 Task: For heading Arial Rounded MT Bold with Underline.  font size for heading26,  'Change the font style of data to'Browallia New.  and font size to 18,  Change the alignment of both headline & data to Align middle & Align Text left.  In the sheet  Expense Tracker Log Workbook Spreadsheet Sheet
Action: Mouse moved to (1000, 134)
Screenshot: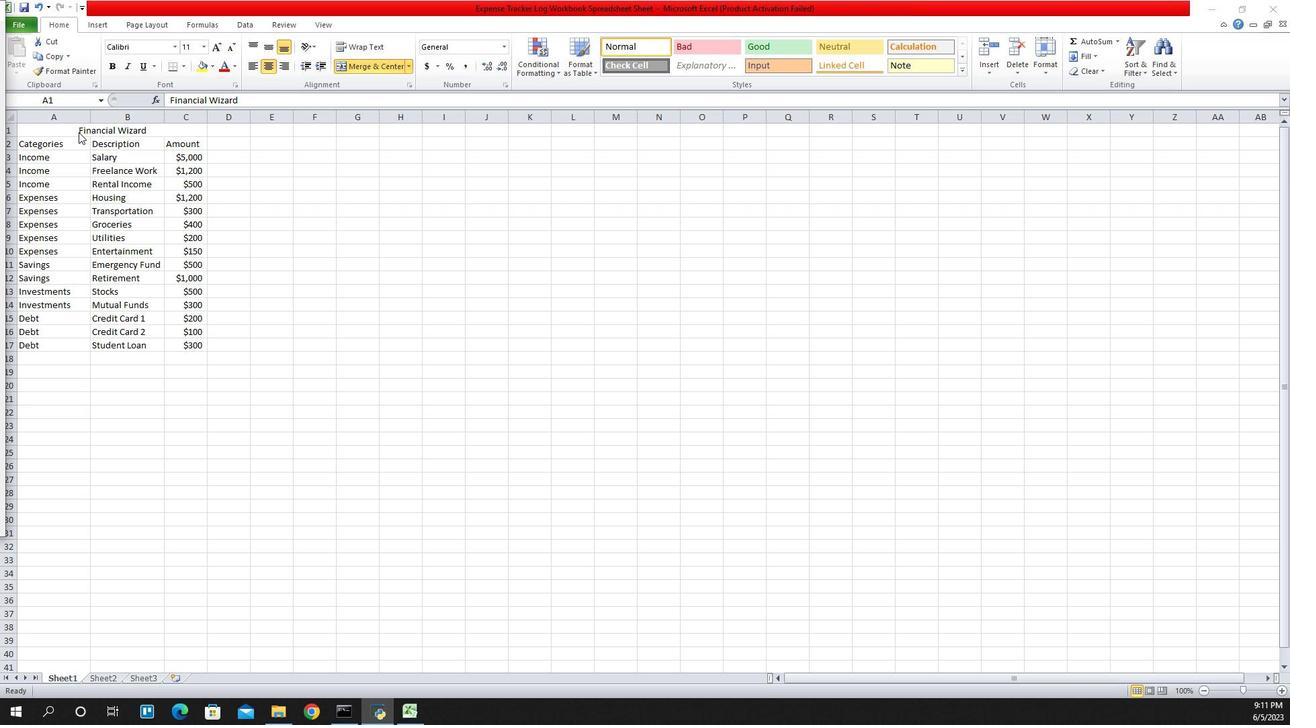 
Action: Mouse pressed left at (1000, 134)
Screenshot: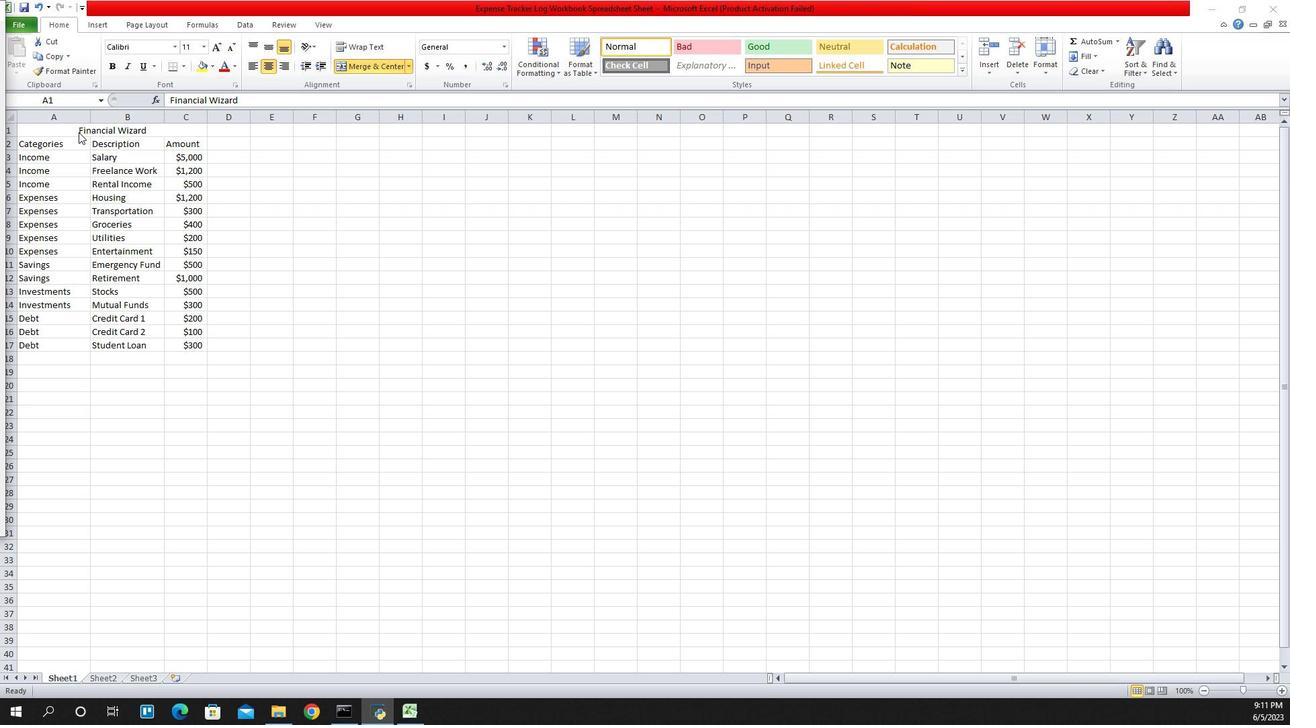 
Action: Mouse moved to (1090, 50)
Screenshot: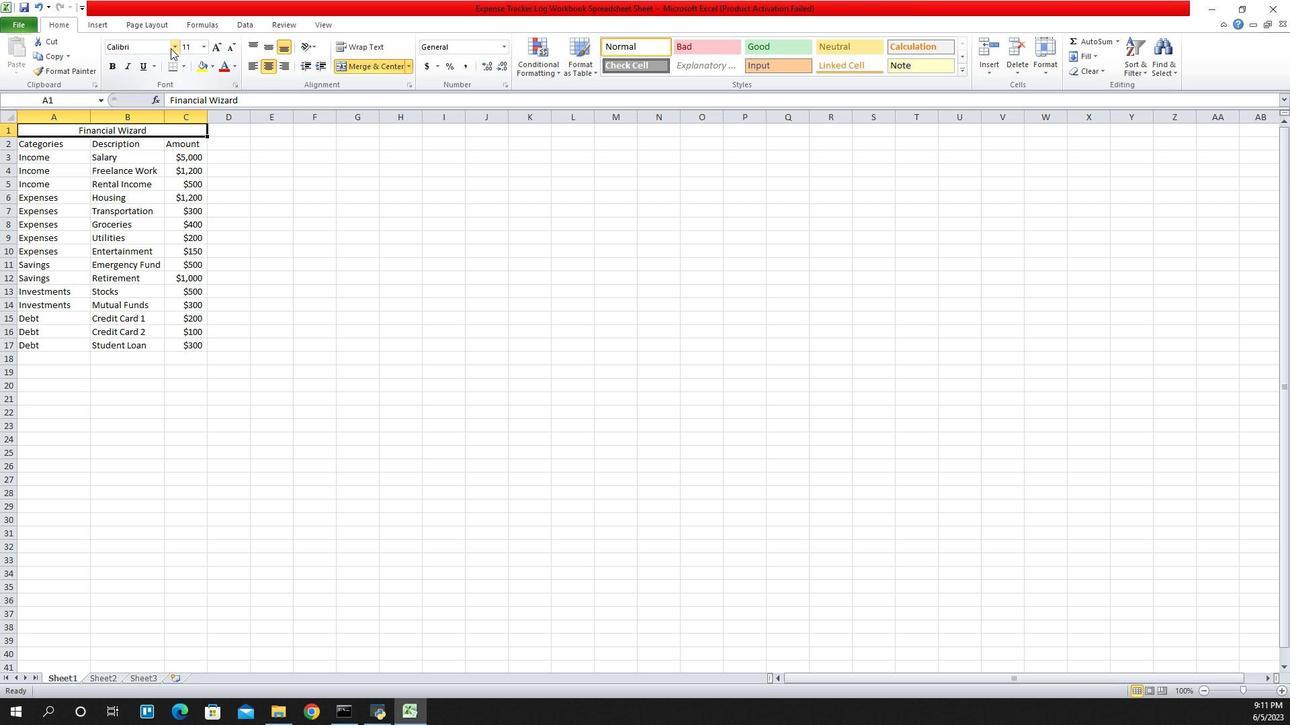 
Action: Mouse pressed left at (1090, 50)
Screenshot: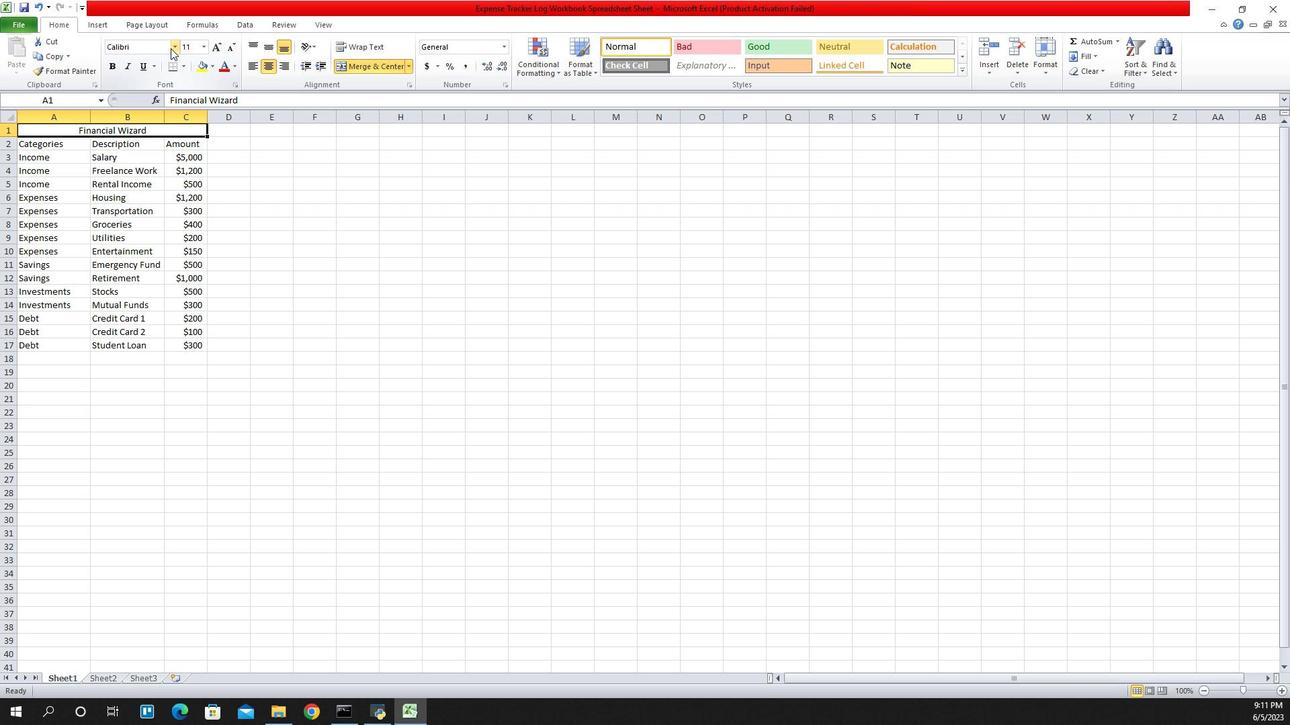 
Action: Mouse moved to (1084, 202)
Screenshot: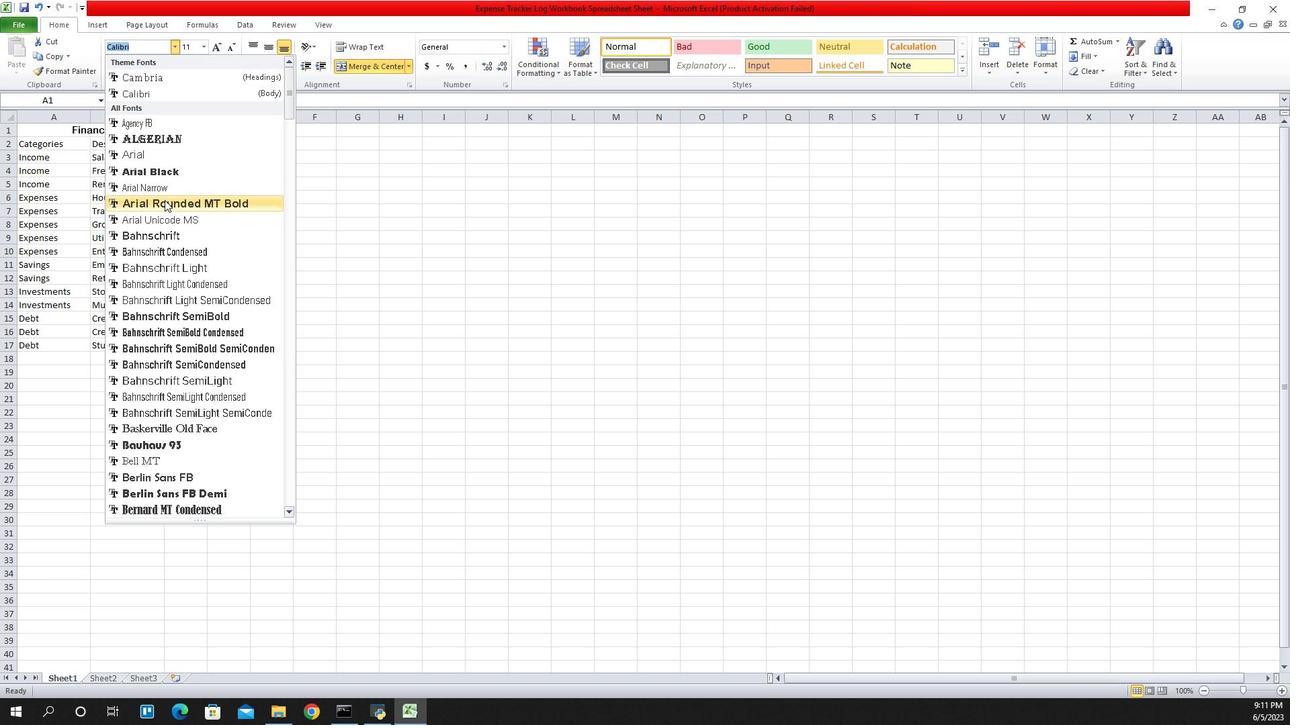 
Action: Mouse pressed left at (1084, 202)
Screenshot: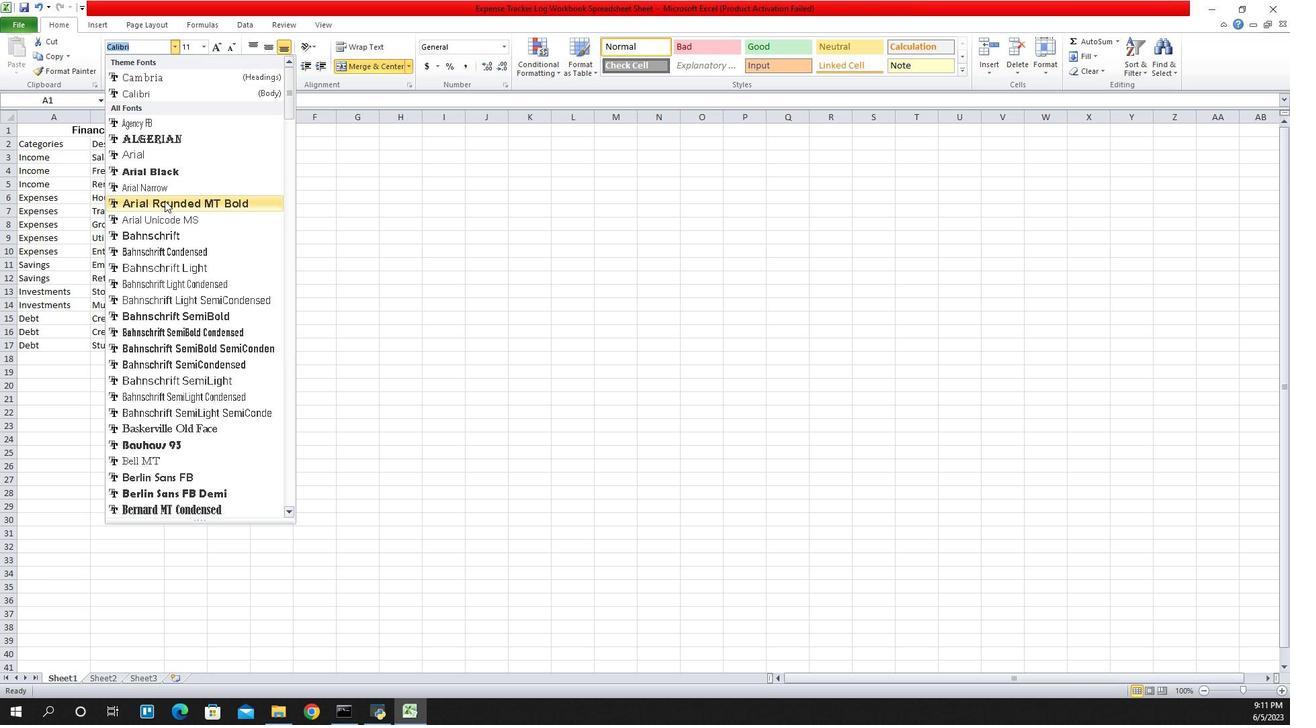 
Action: Mouse moved to (1067, 69)
Screenshot: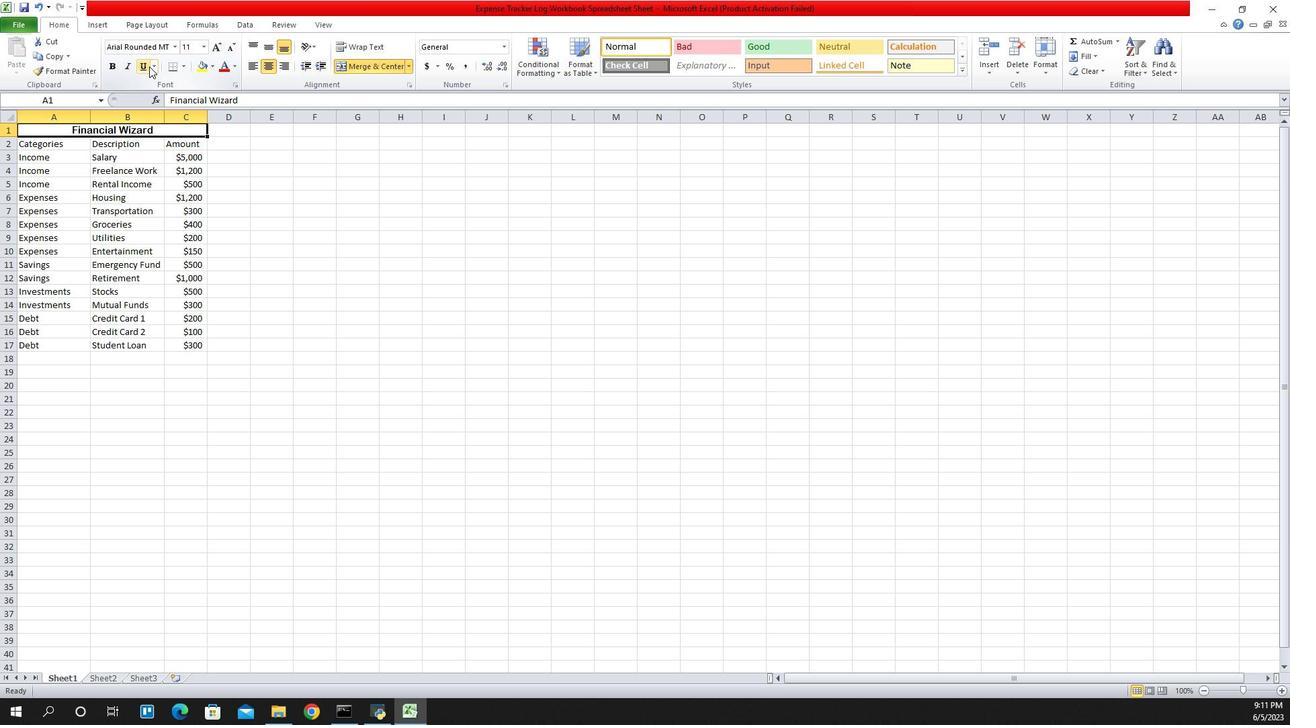
Action: Mouse pressed left at (1067, 69)
Screenshot: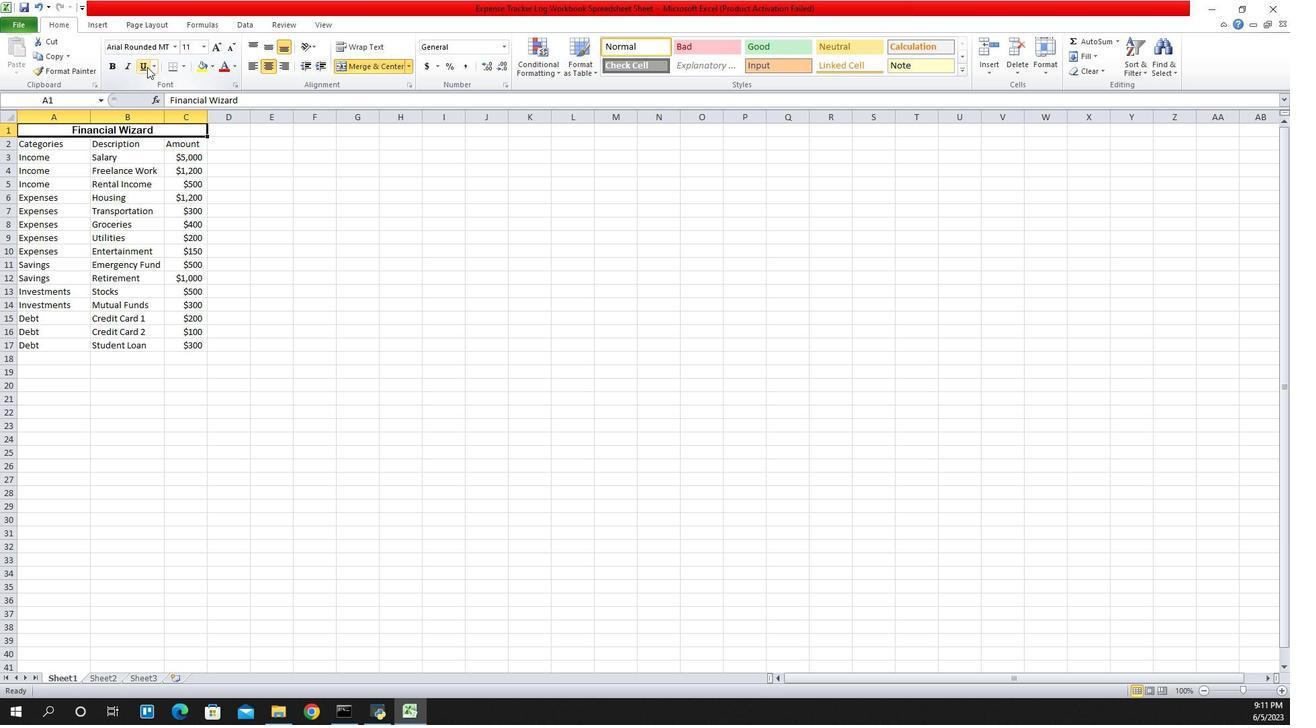 
Action: Mouse moved to (1066, 69)
Screenshot: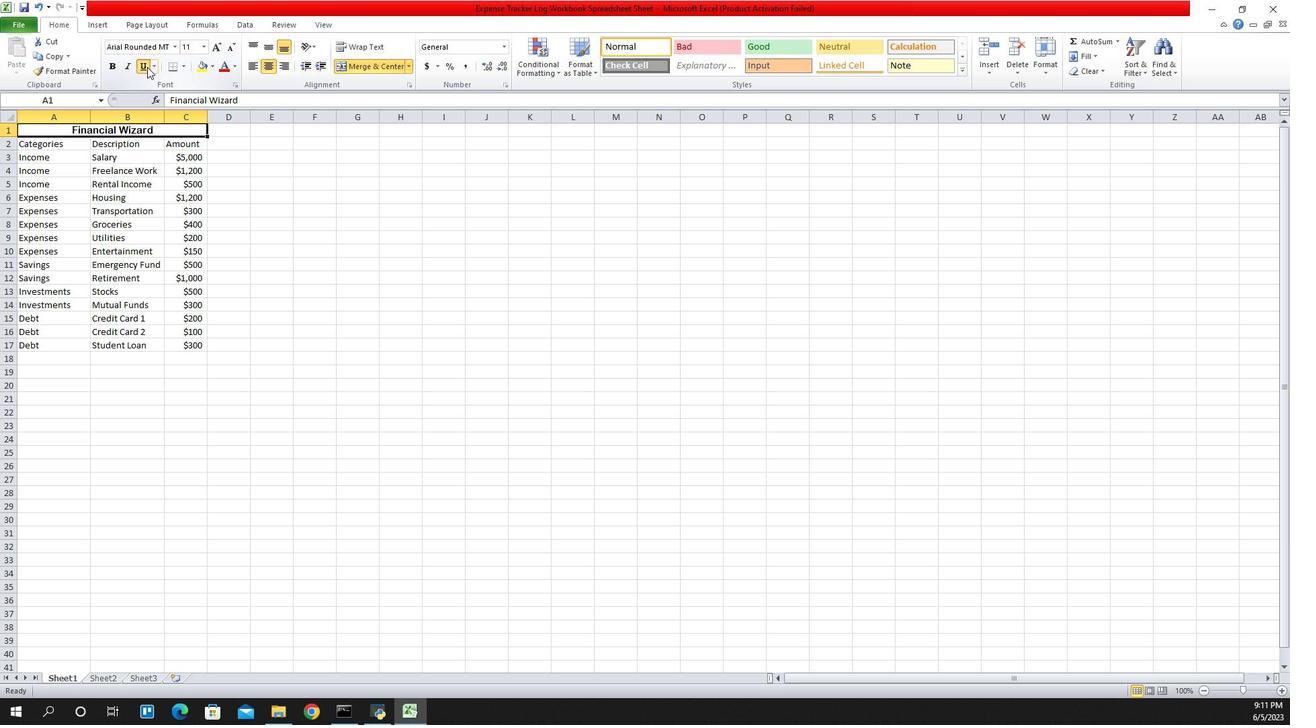 
Action: Mouse pressed left at (1066, 69)
Screenshot: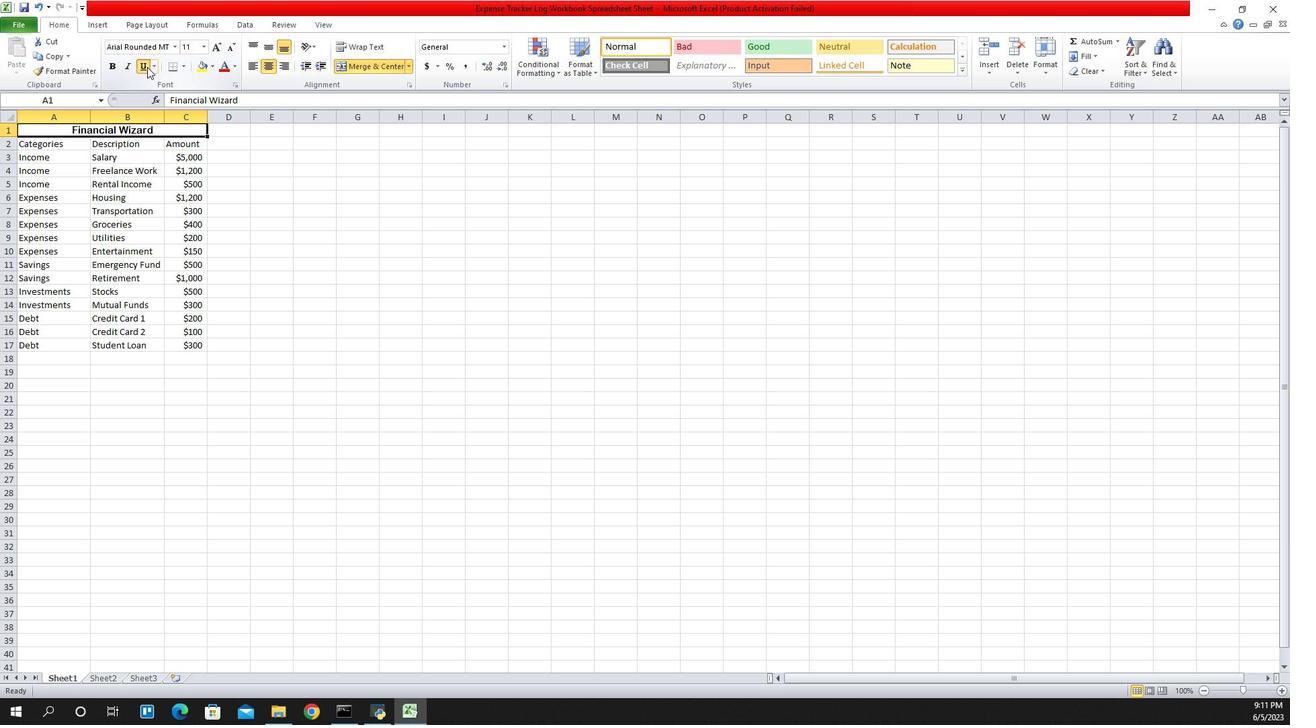 
Action: Mouse moved to (1063, 67)
Screenshot: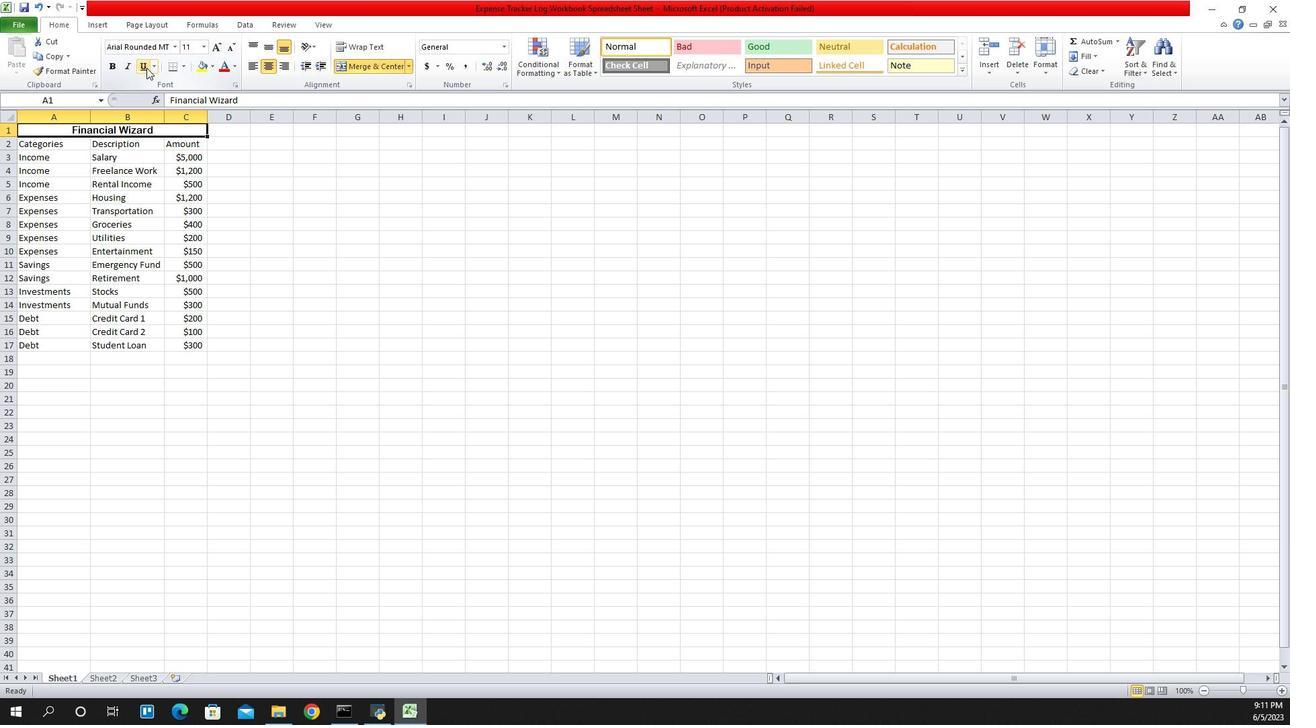 
Action: Mouse pressed left at (1063, 67)
Screenshot: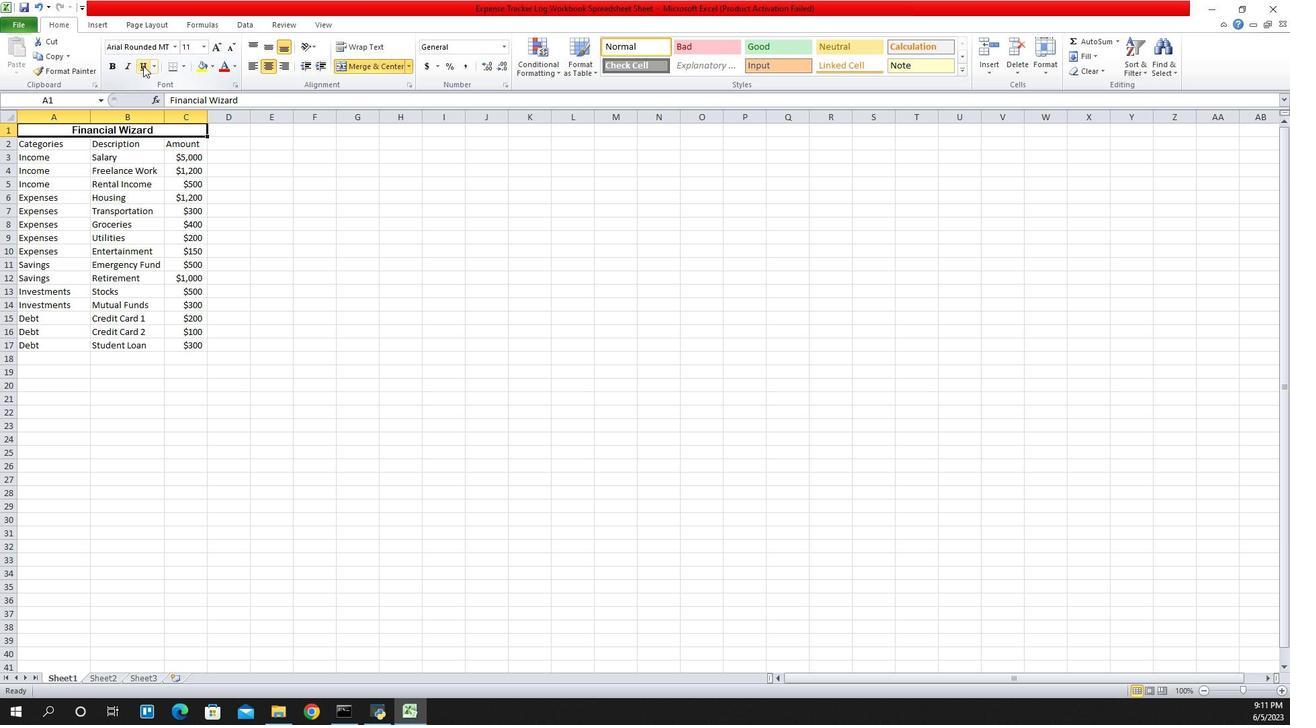 
Action: Mouse moved to (1125, 48)
Screenshot: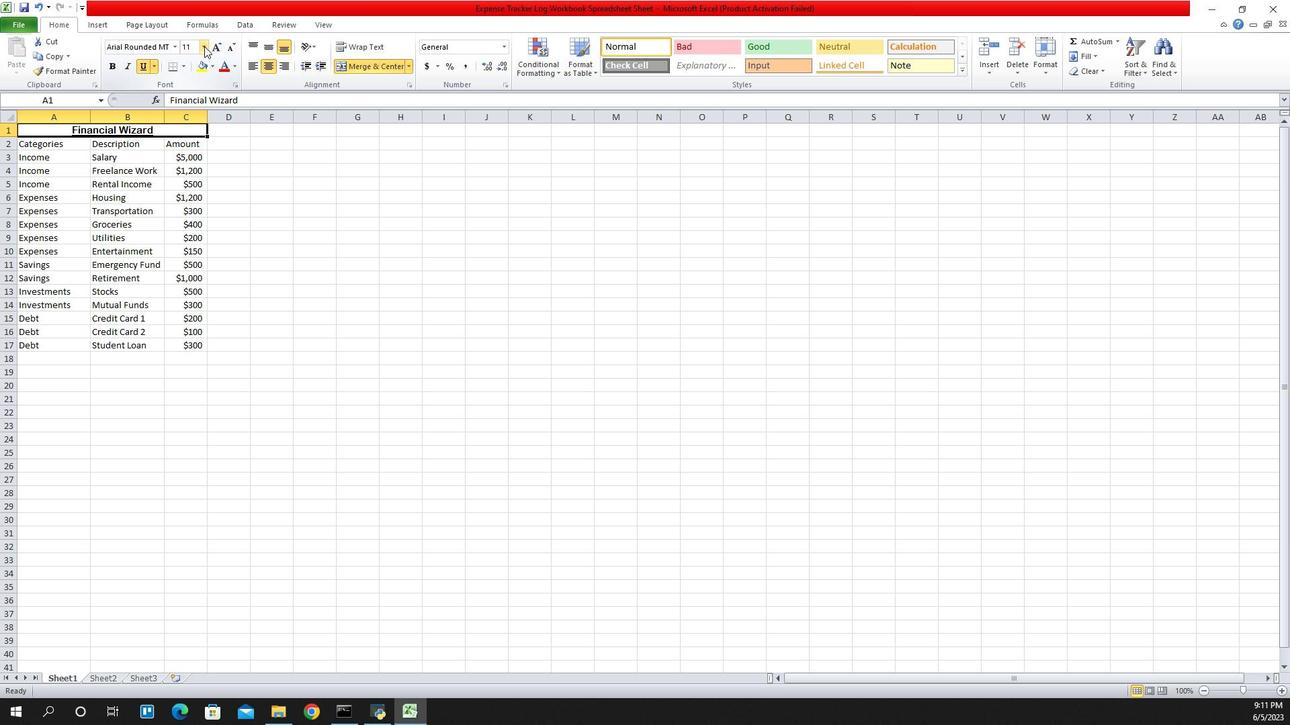 
Action: Mouse pressed left at (1125, 48)
Screenshot: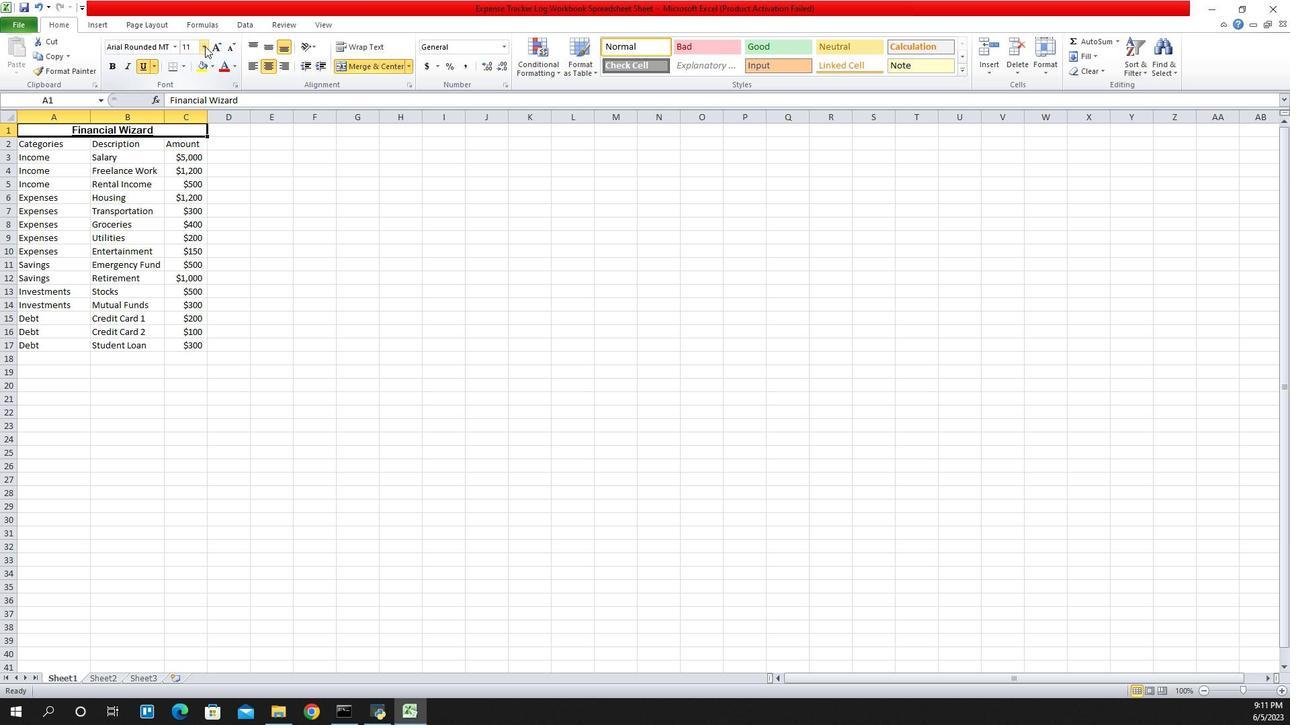 
Action: Mouse moved to (1101, 190)
Screenshot: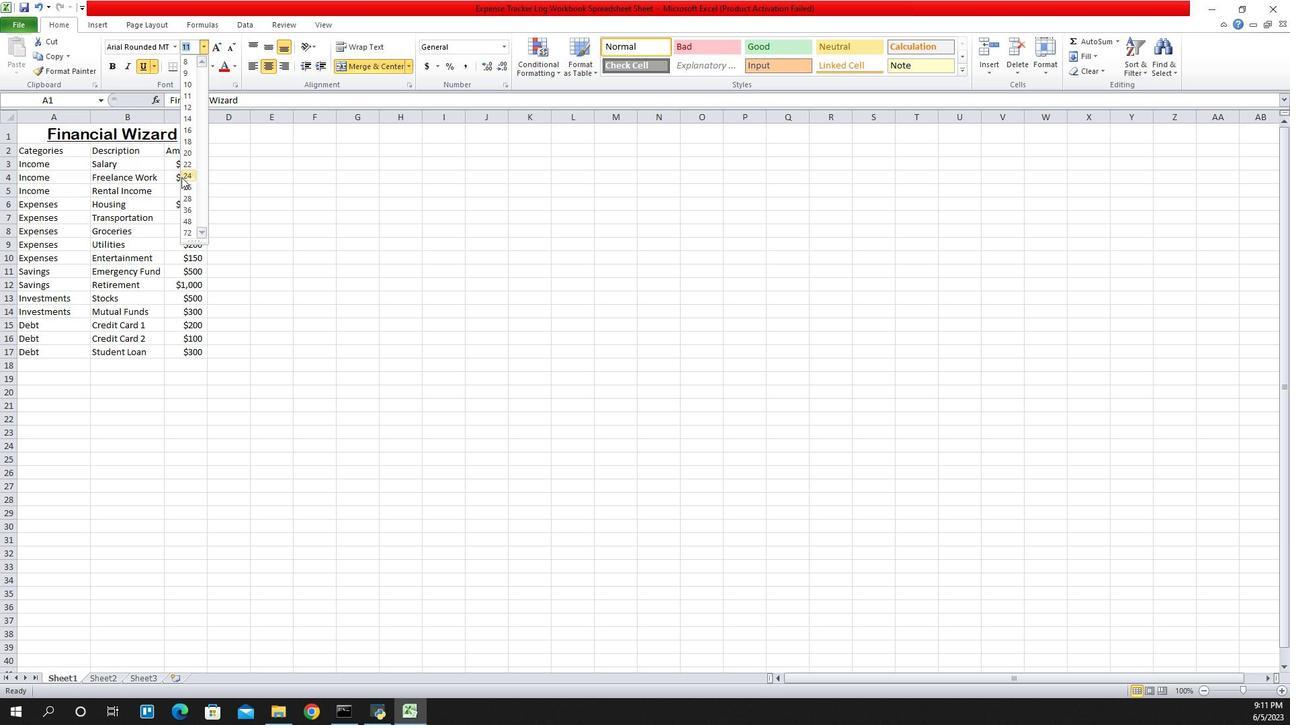 
Action: Mouse pressed left at (1101, 190)
Screenshot: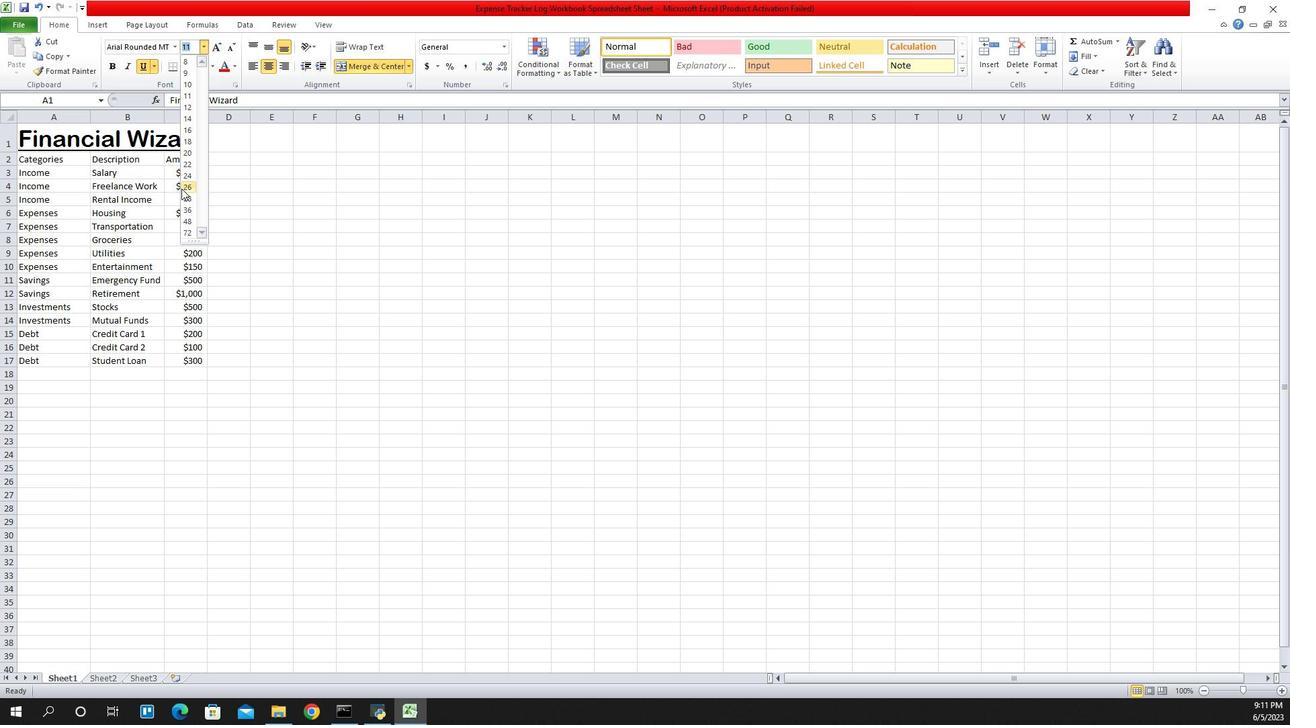 
Action: Mouse moved to (953, 161)
Screenshot: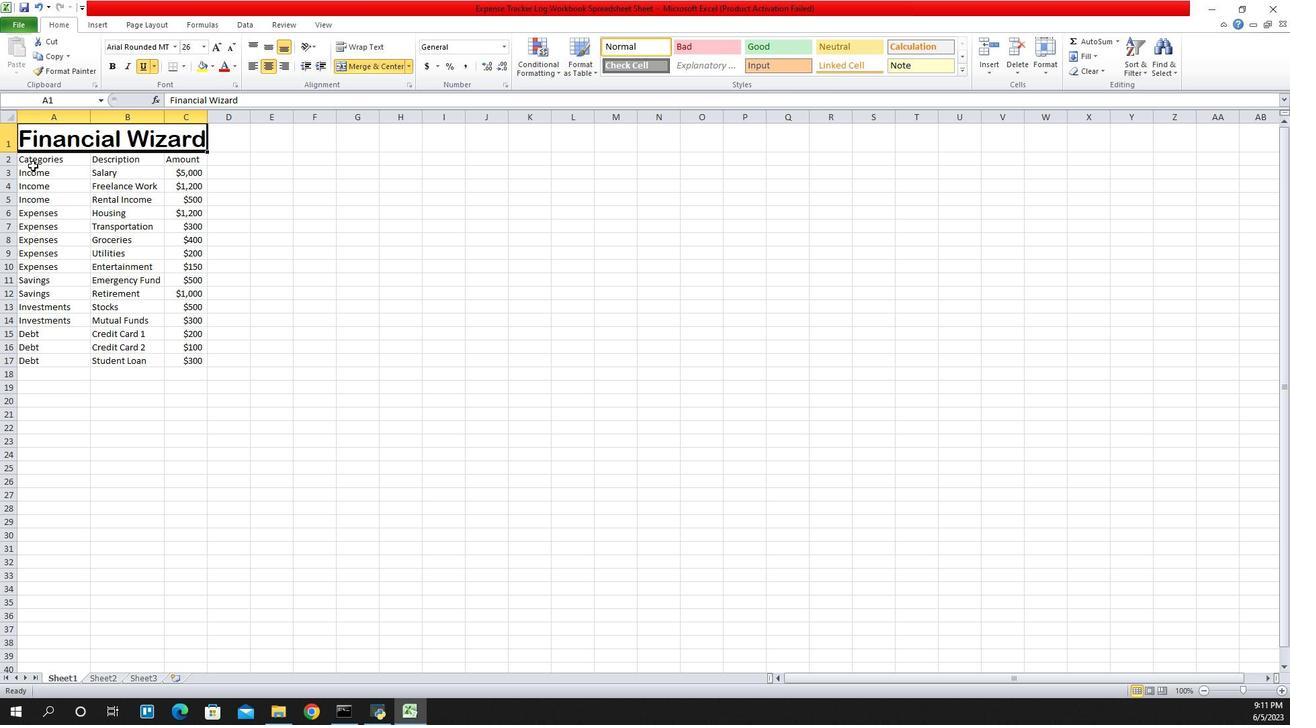 
Action: Mouse pressed left at (953, 161)
Screenshot: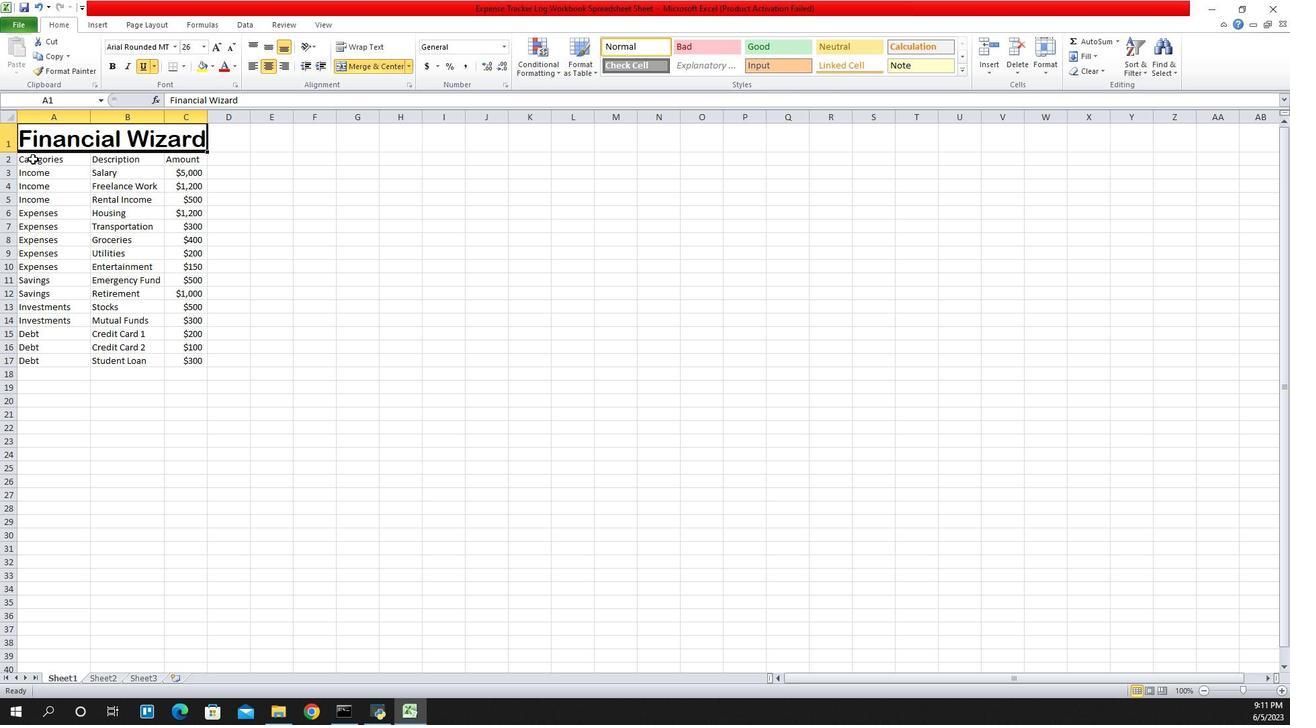 
Action: Mouse moved to (1058, 51)
Screenshot: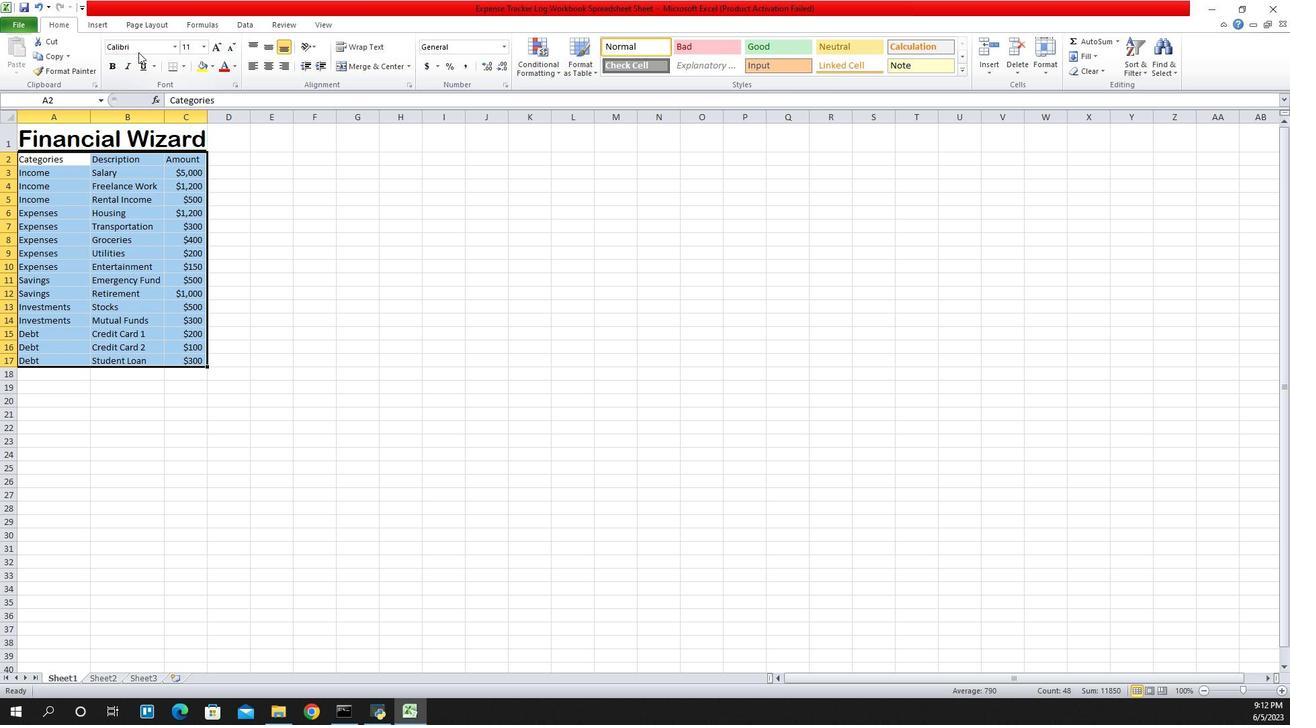 
Action: Mouse pressed left at (1058, 51)
Screenshot: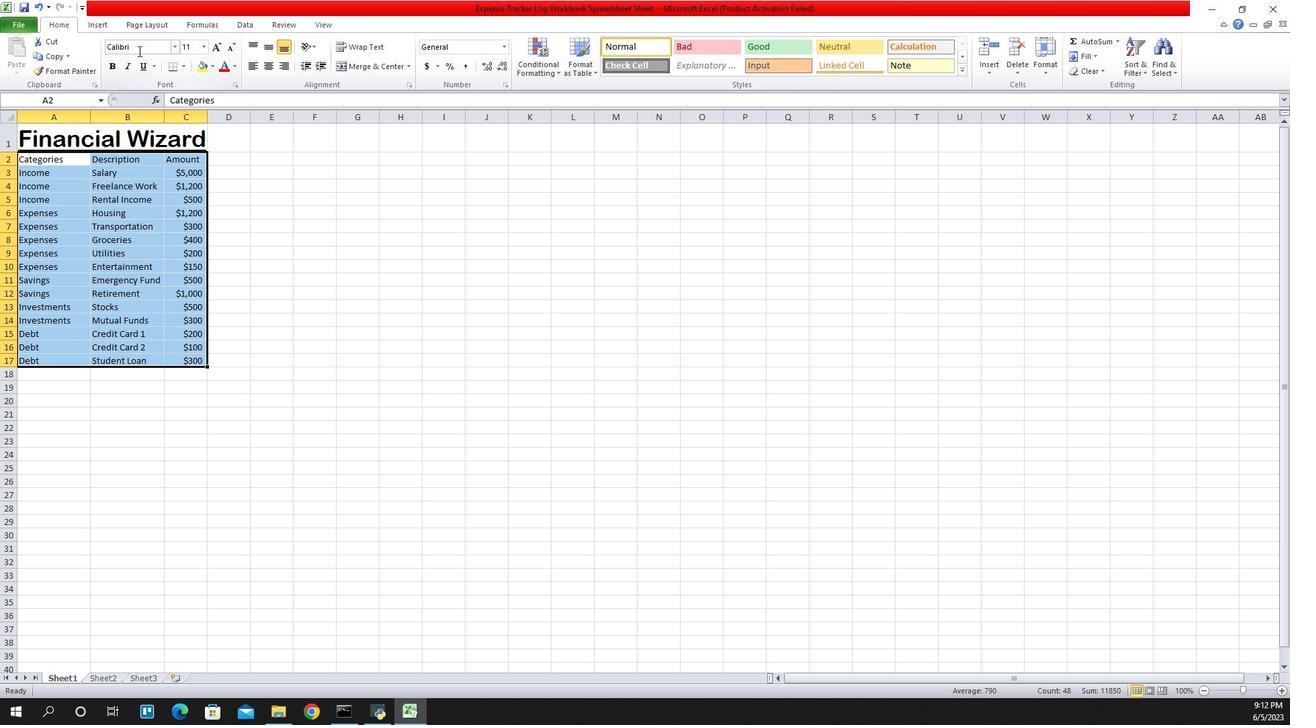 
Action: Mouse moved to (885, 150)
Screenshot: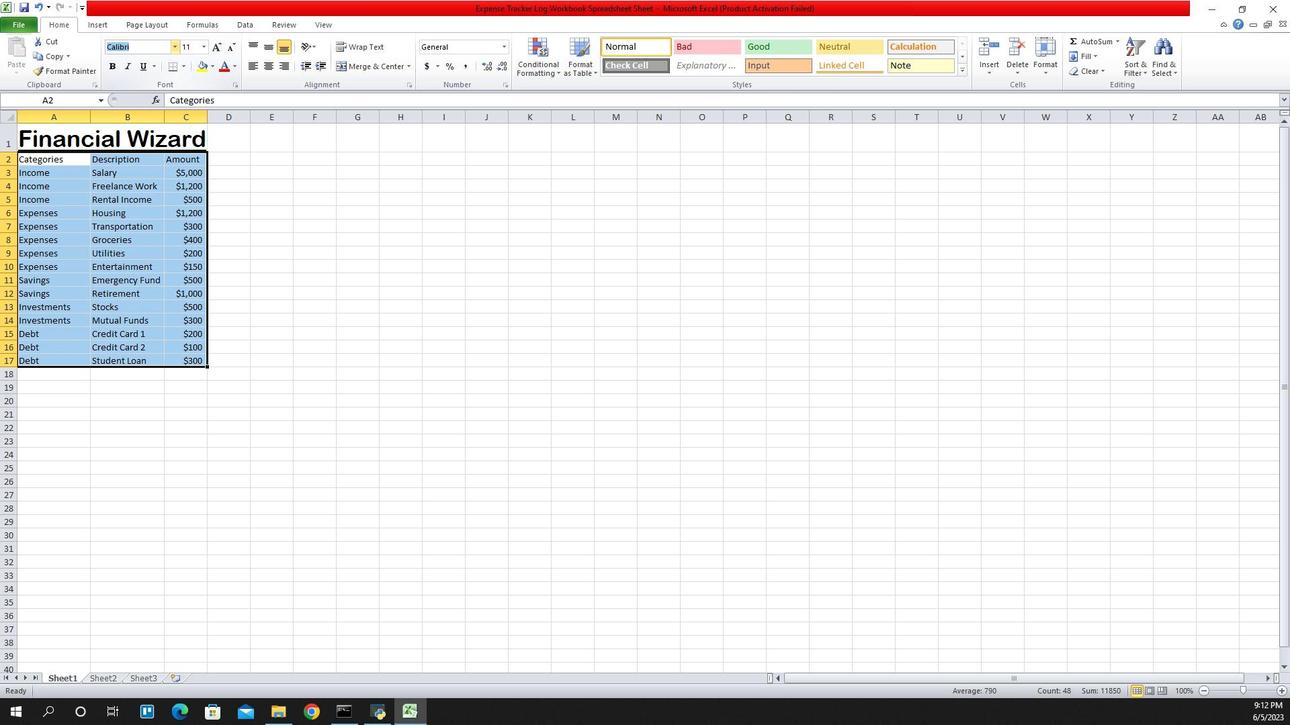 
Action: Key pressed <Key.backspace>browallia<Key.space>new<Key.enter>
Screenshot: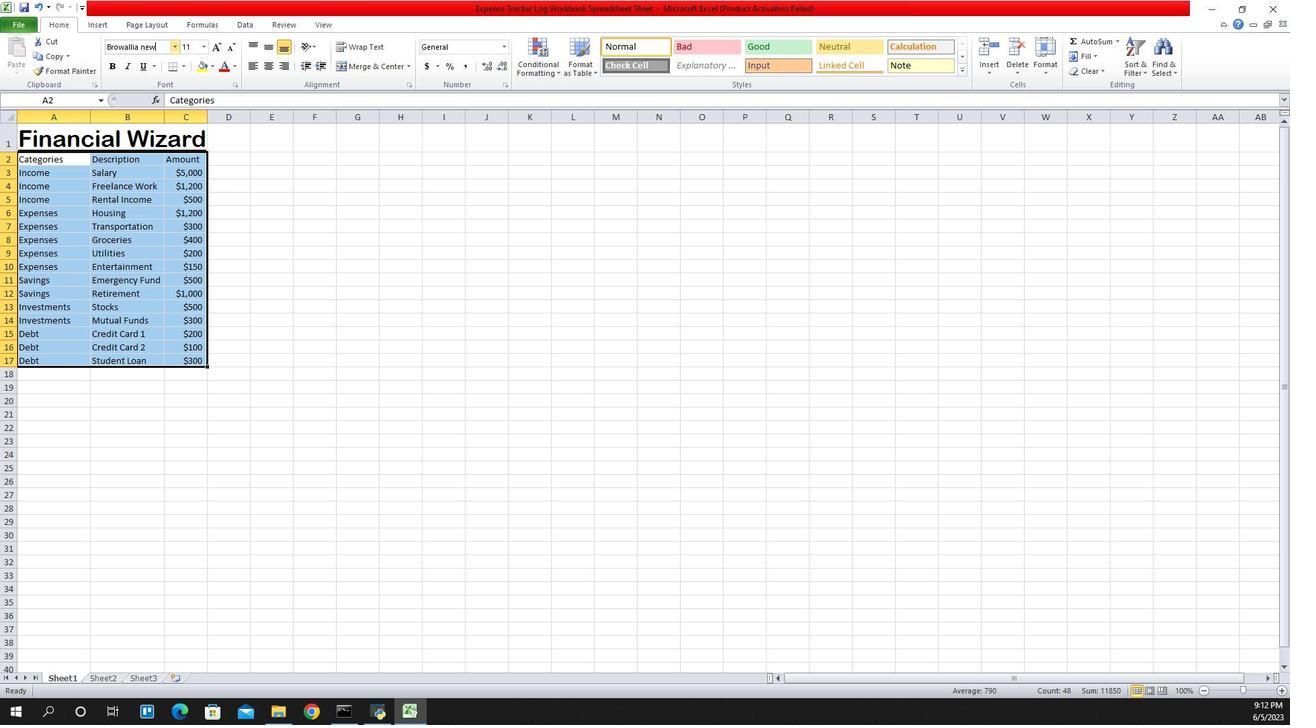 
Action: Mouse moved to (1125, 49)
Screenshot: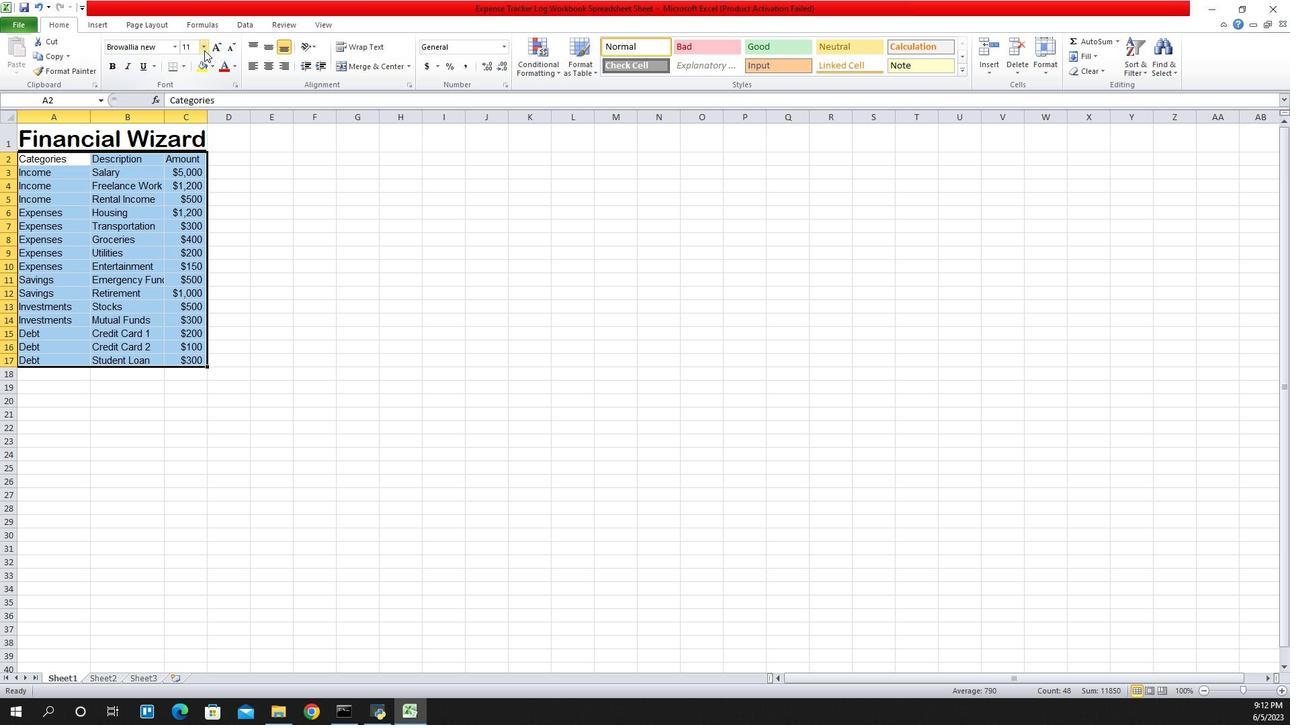 
Action: Mouse pressed left at (1125, 49)
Screenshot: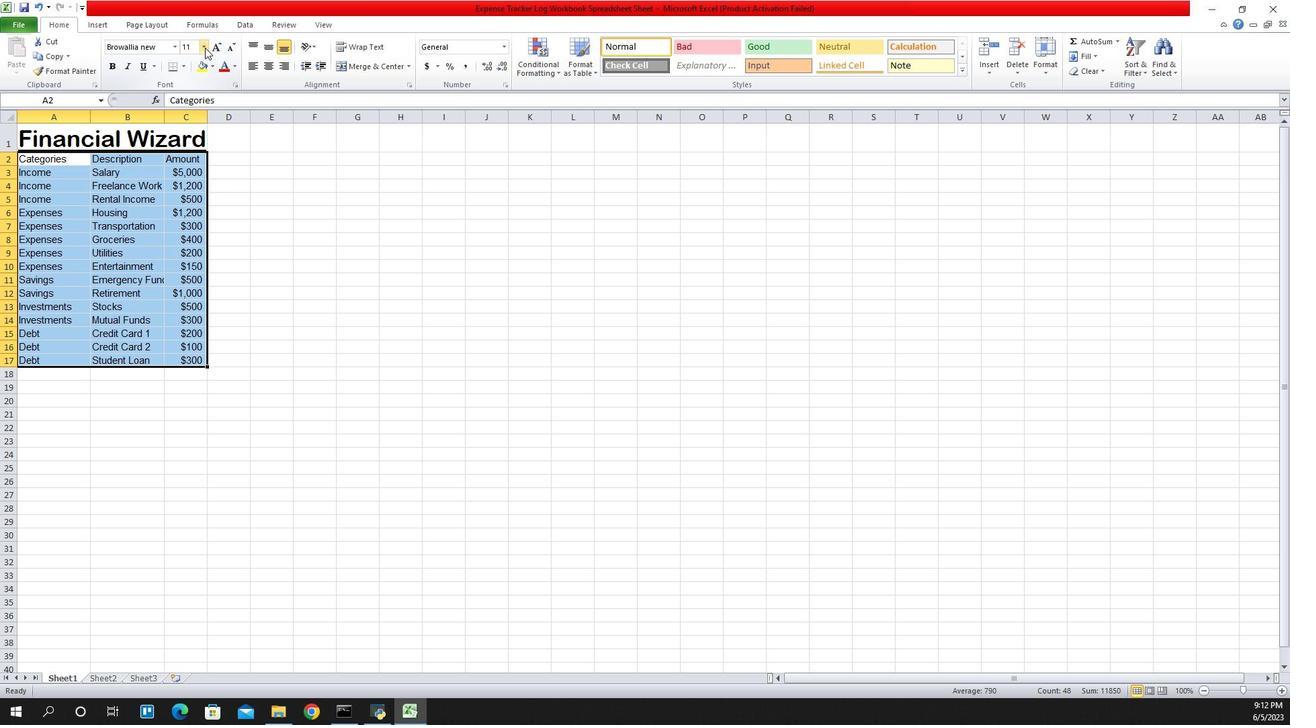 
Action: Mouse moved to (1110, 141)
Screenshot: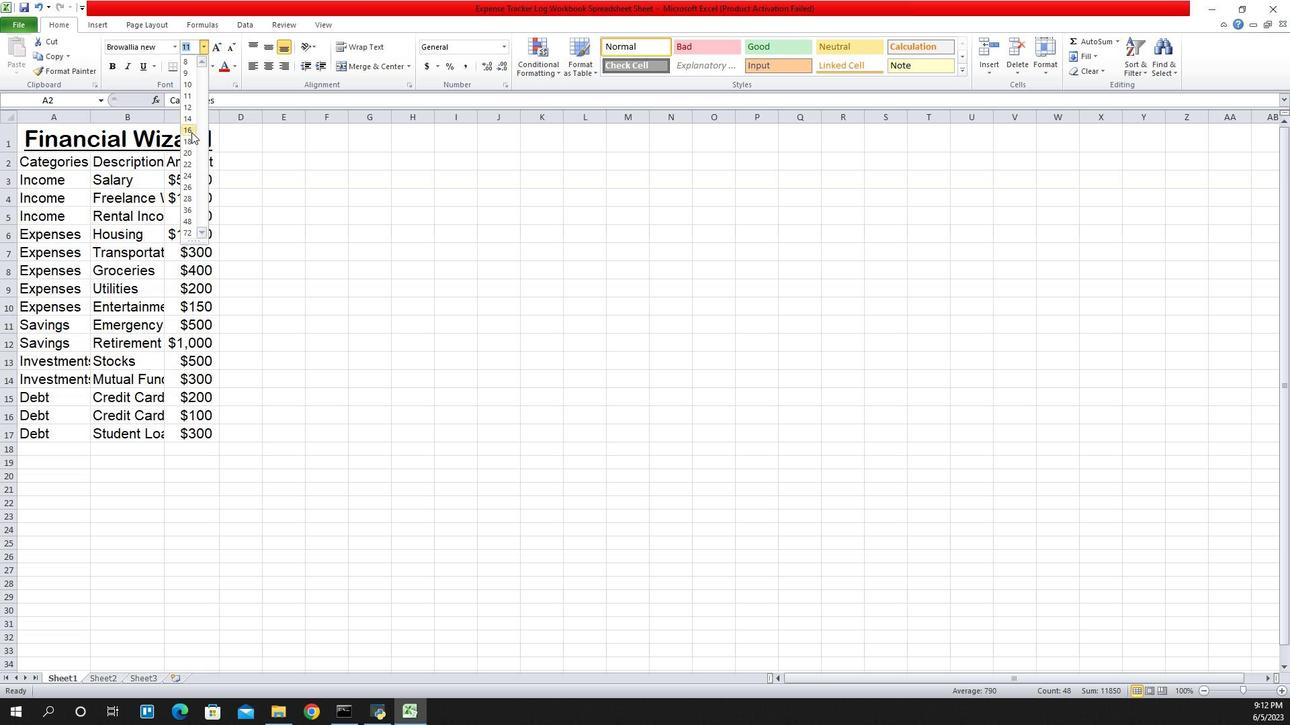 
Action: Mouse pressed left at (1110, 141)
Screenshot: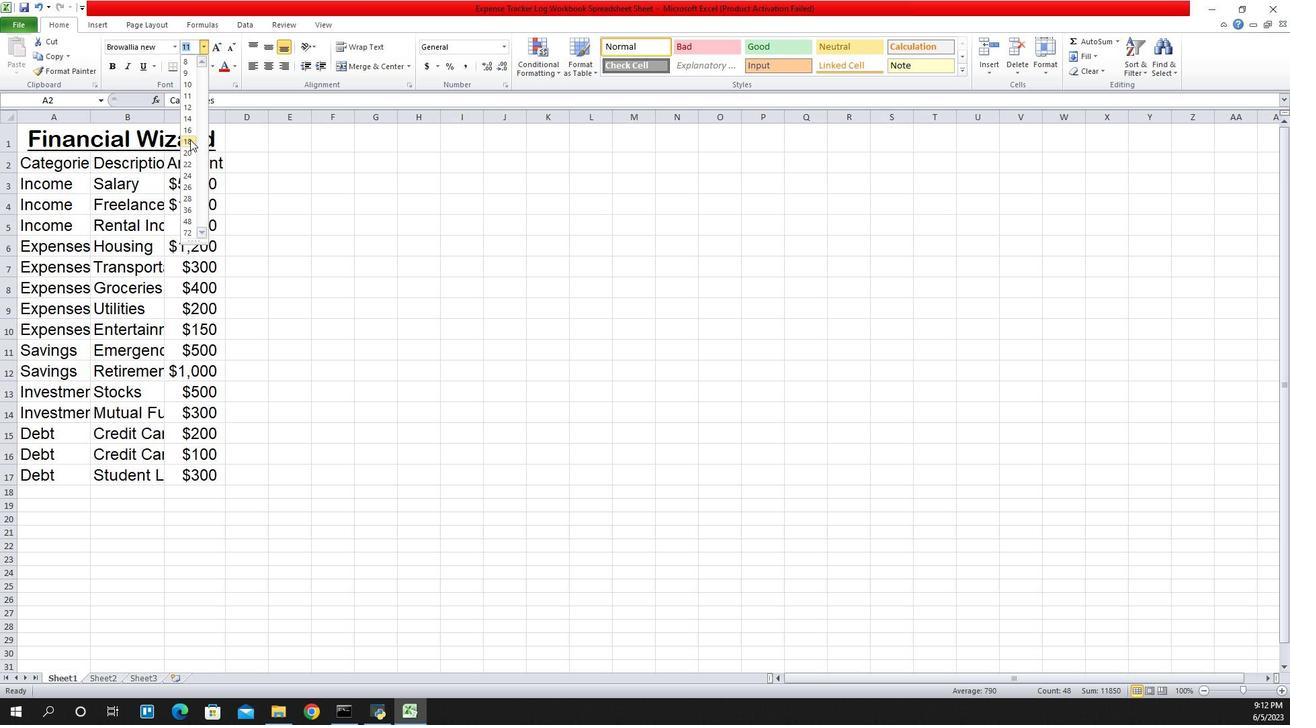 
Action: Mouse moved to (956, 133)
Screenshot: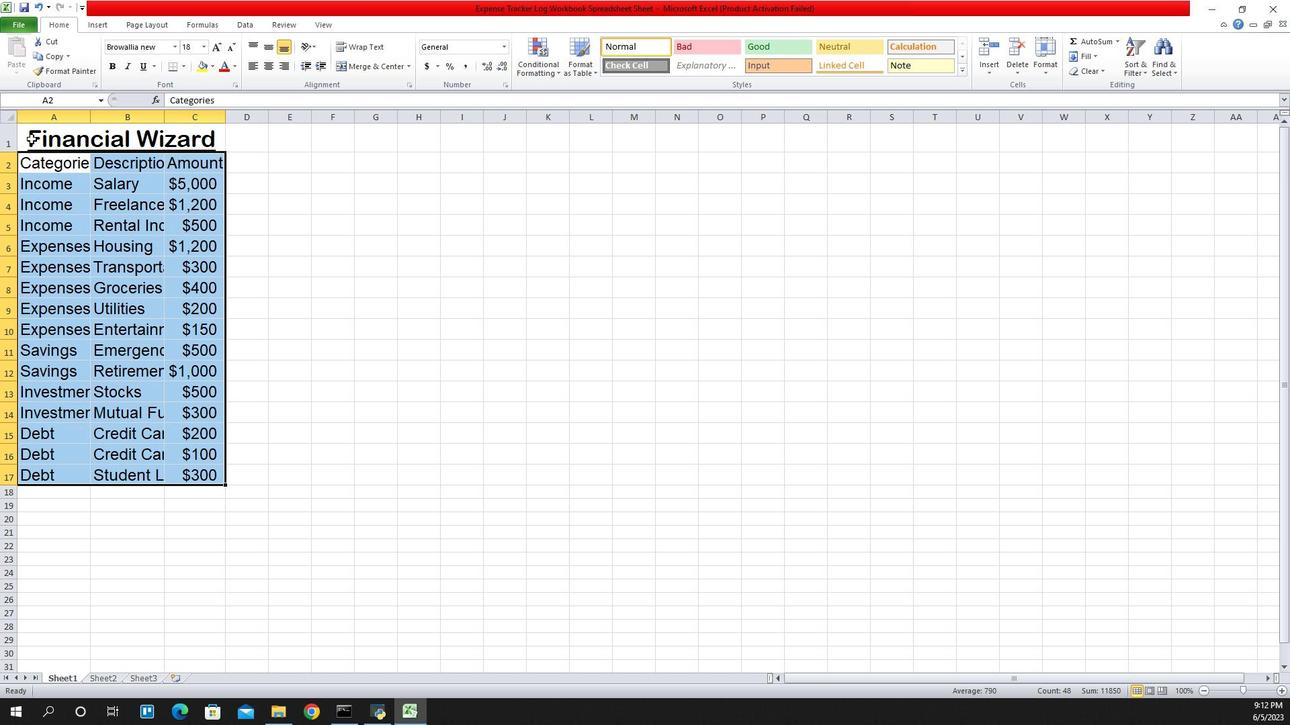 
Action: Mouse pressed left at (956, 133)
Screenshot: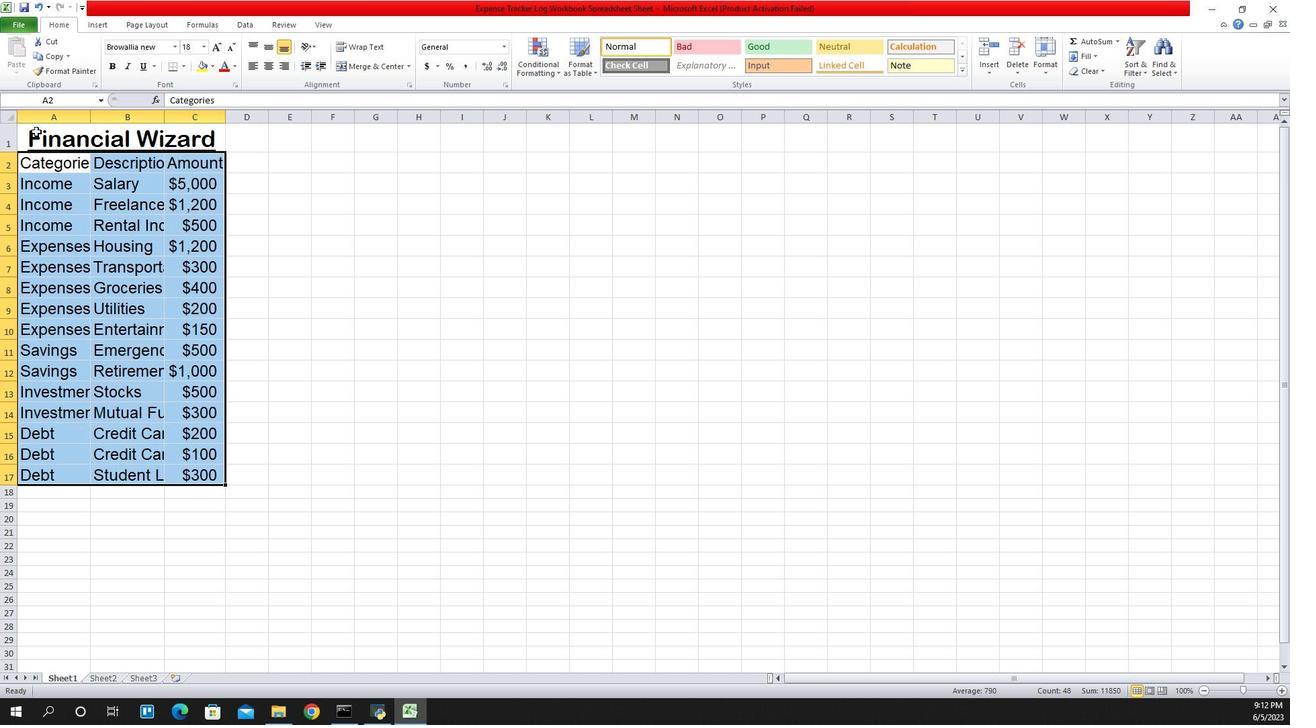 
Action: Mouse moved to (1186, 43)
Screenshot: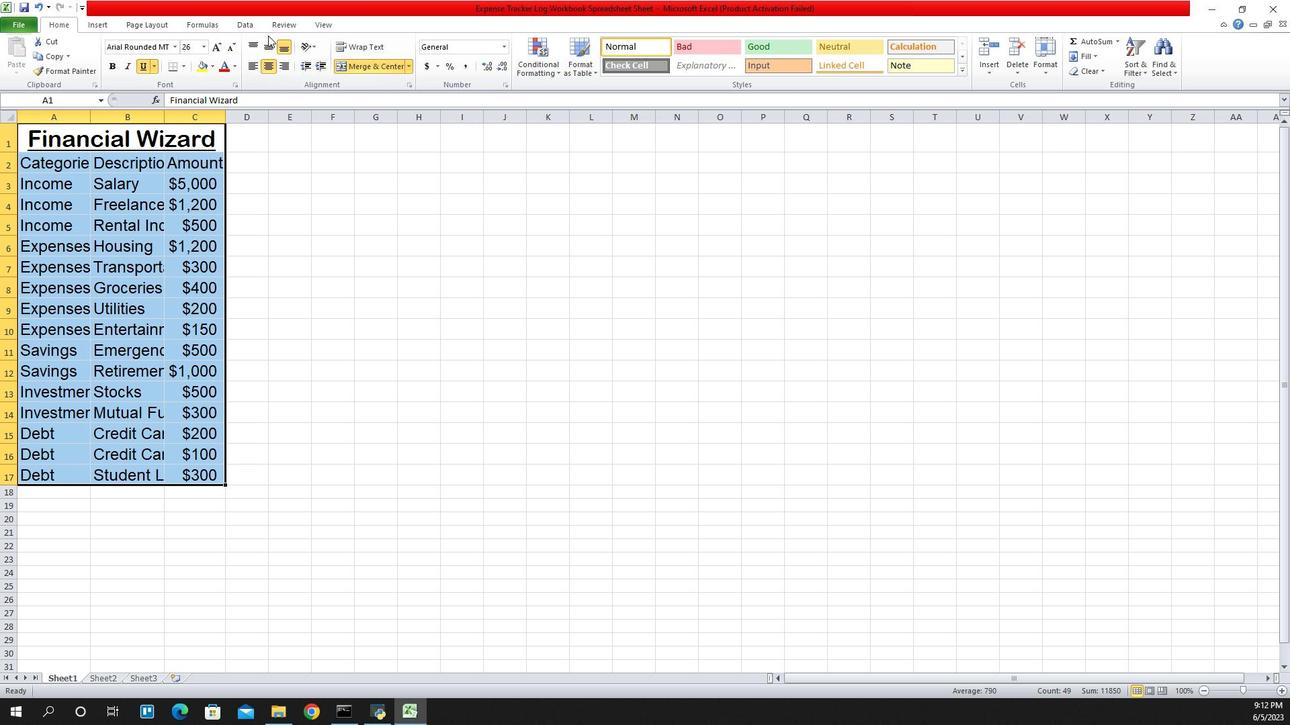 
Action: Mouse pressed left at (1186, 43)
Screenshot: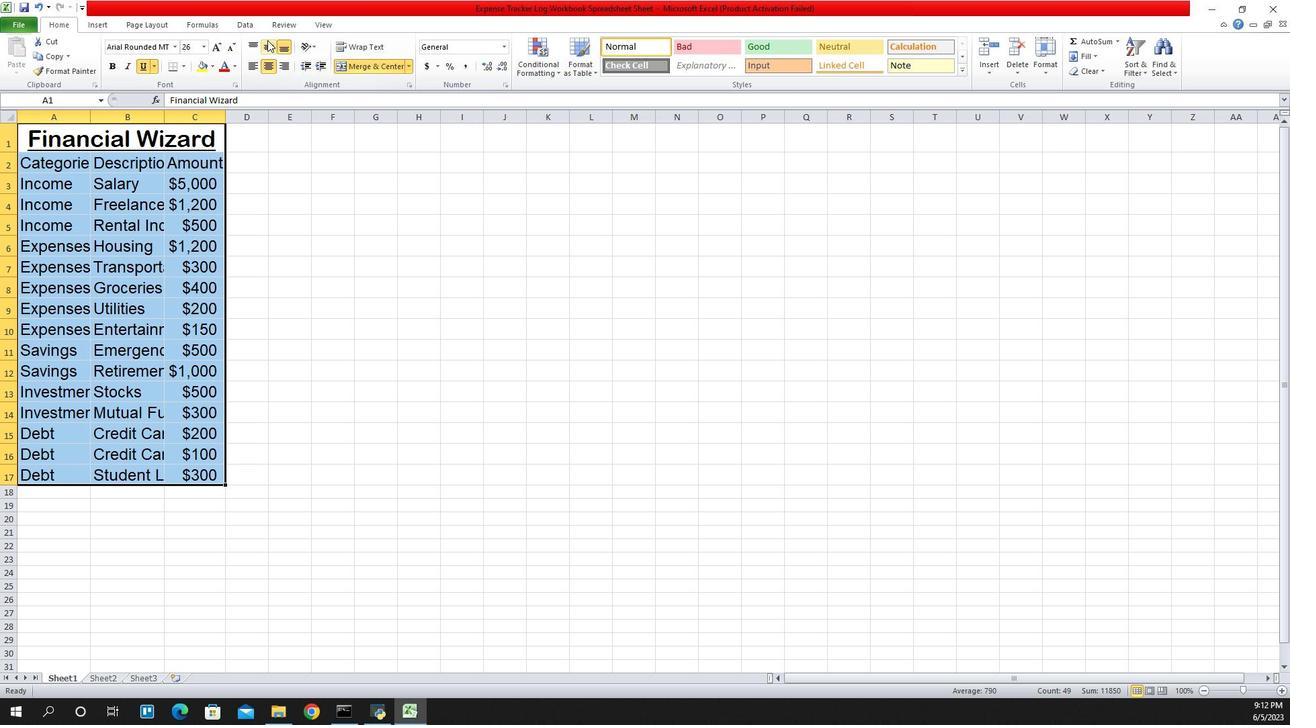 
Action: Mouse moved to (1172, 69)
Screenshot: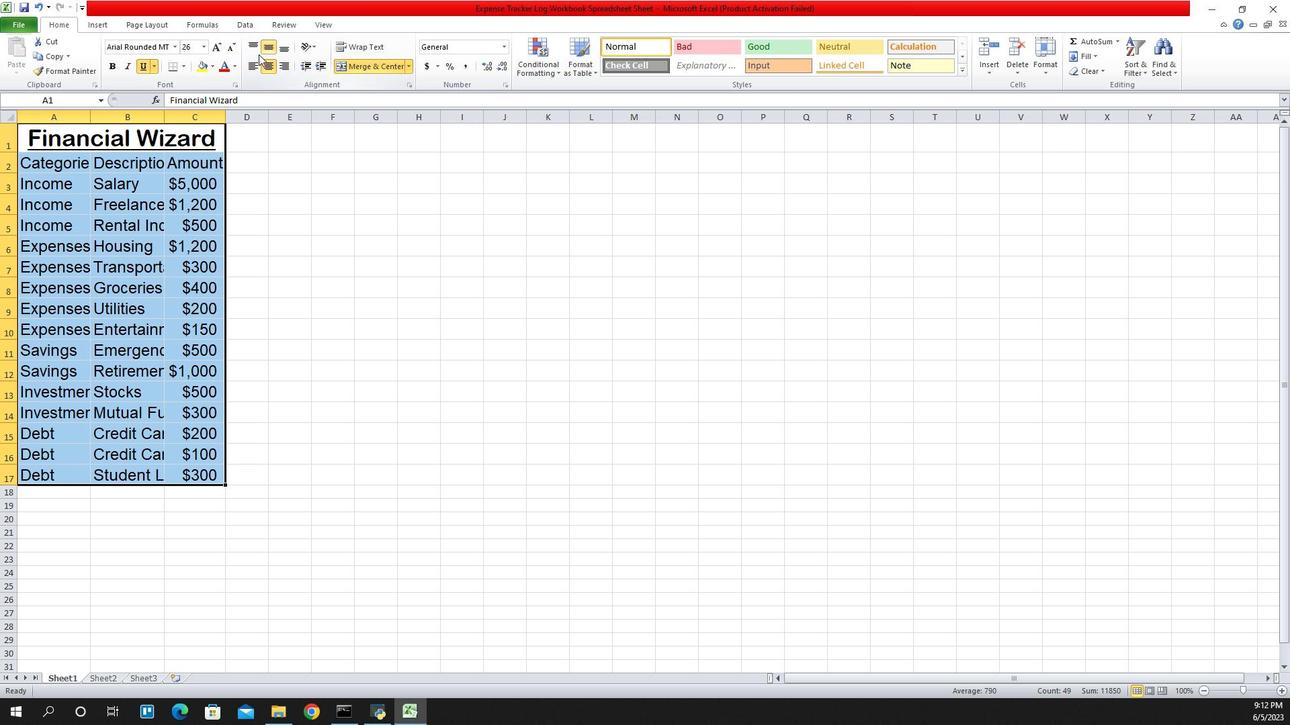 
Action: Mouse pressed left at (1172, 69)
Screenshot: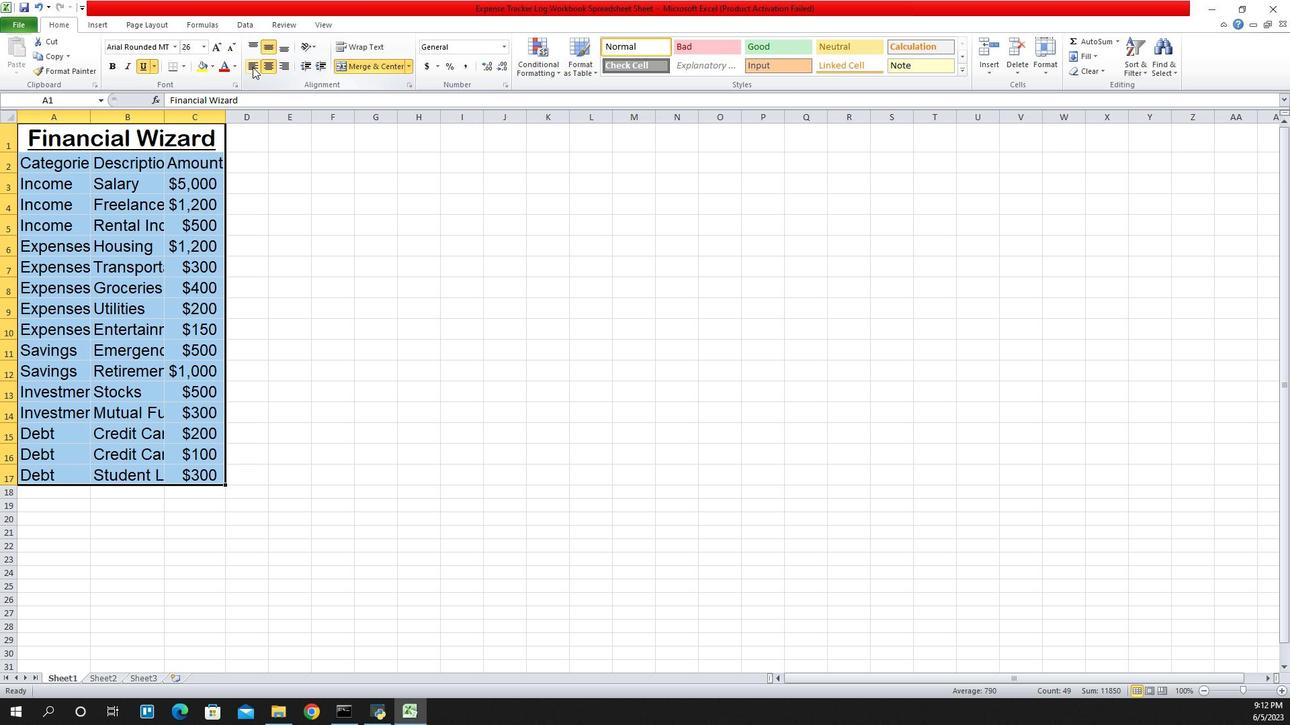
Action: Mouse moved to (1012, 116)
Screenshot: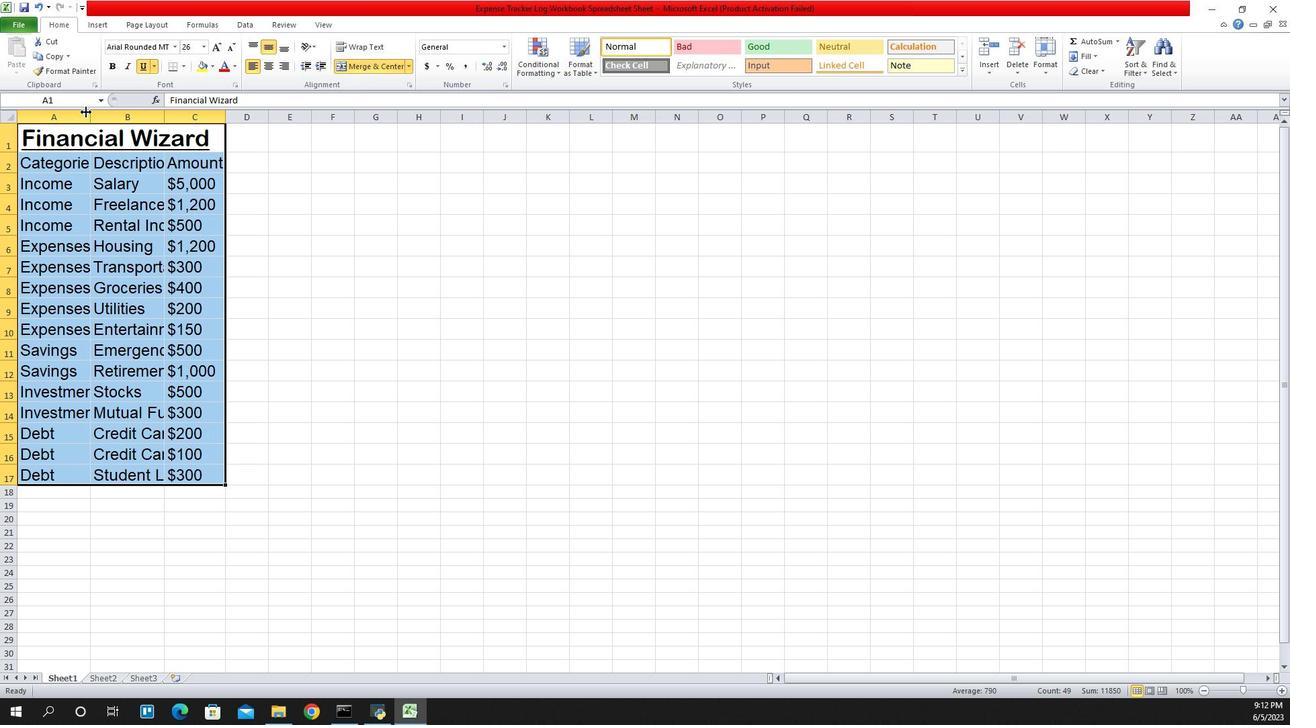 
Action: Mouse pressed left at (1012, 116)
Screenshot: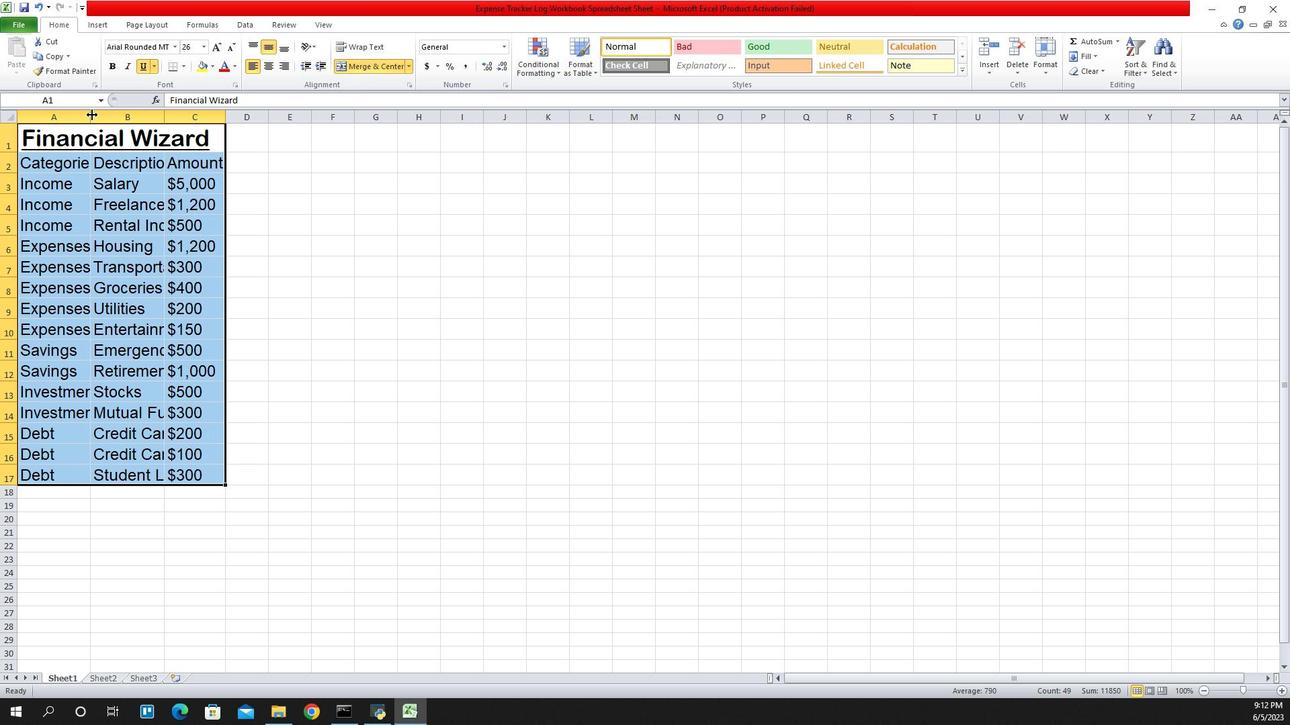 
Action: Mouse pressed left at (1012, 116)
Screenshot: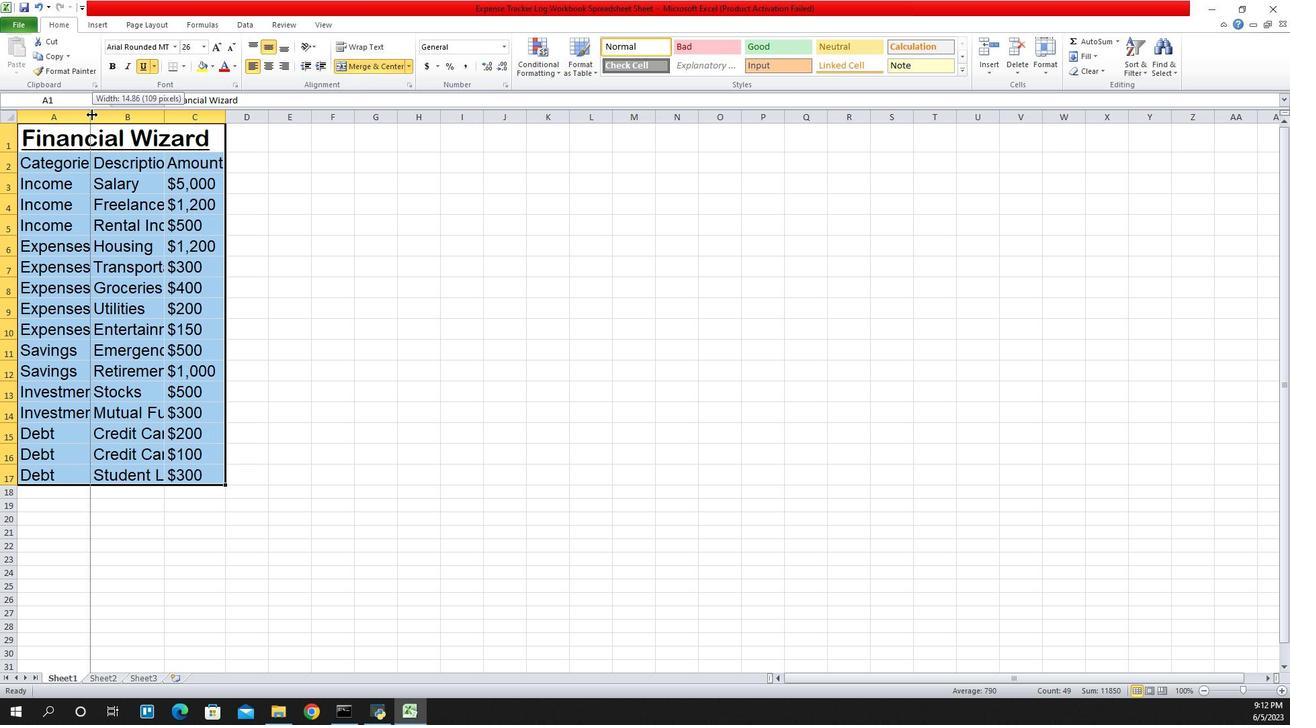 
Action: Mouse moved to (1108, 117)
Screenshot: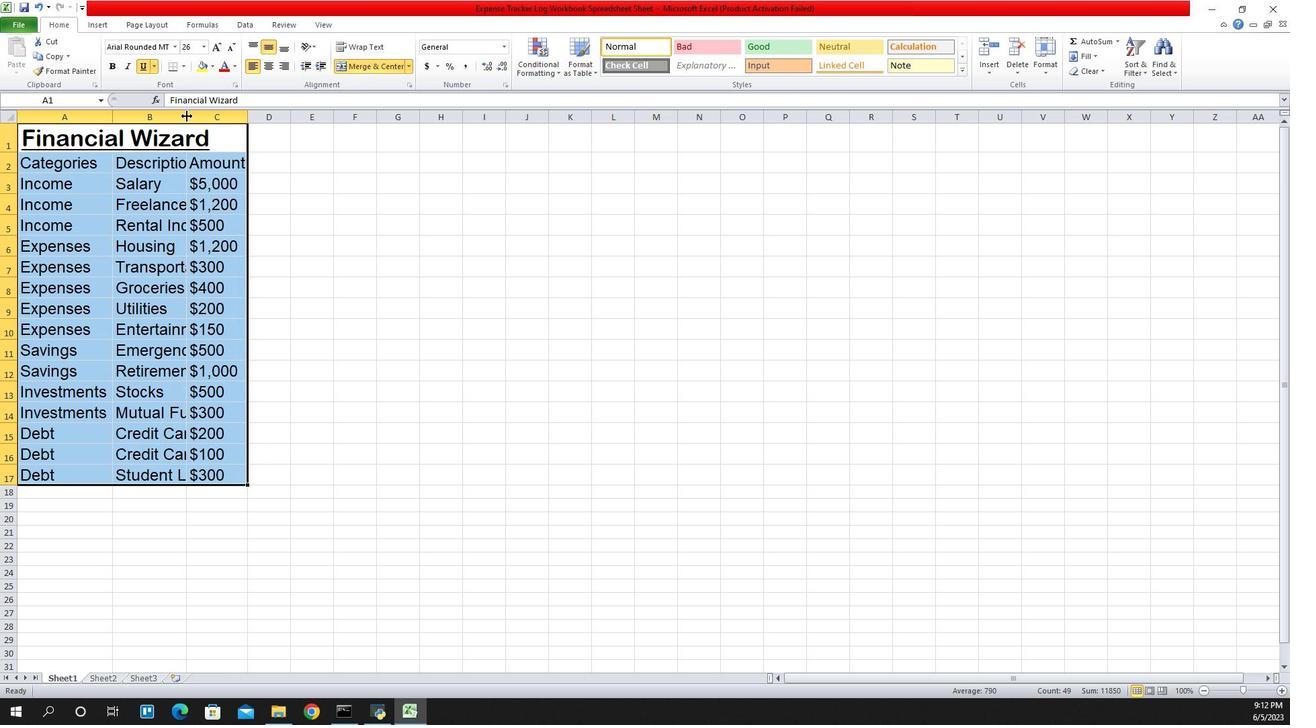 
Action: Mouse pressed left at (1108, 117)
Screenshot: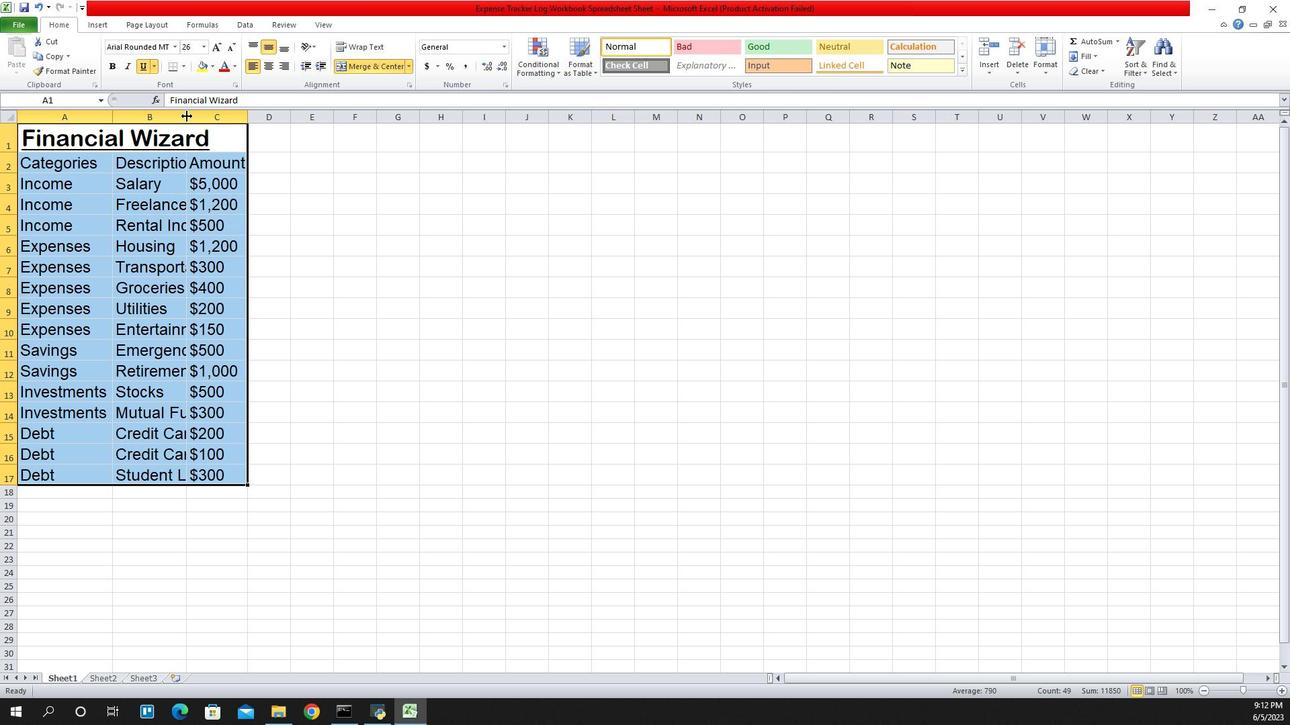 
Action: Mouse pressed left at (1108, 117)
Screenshot: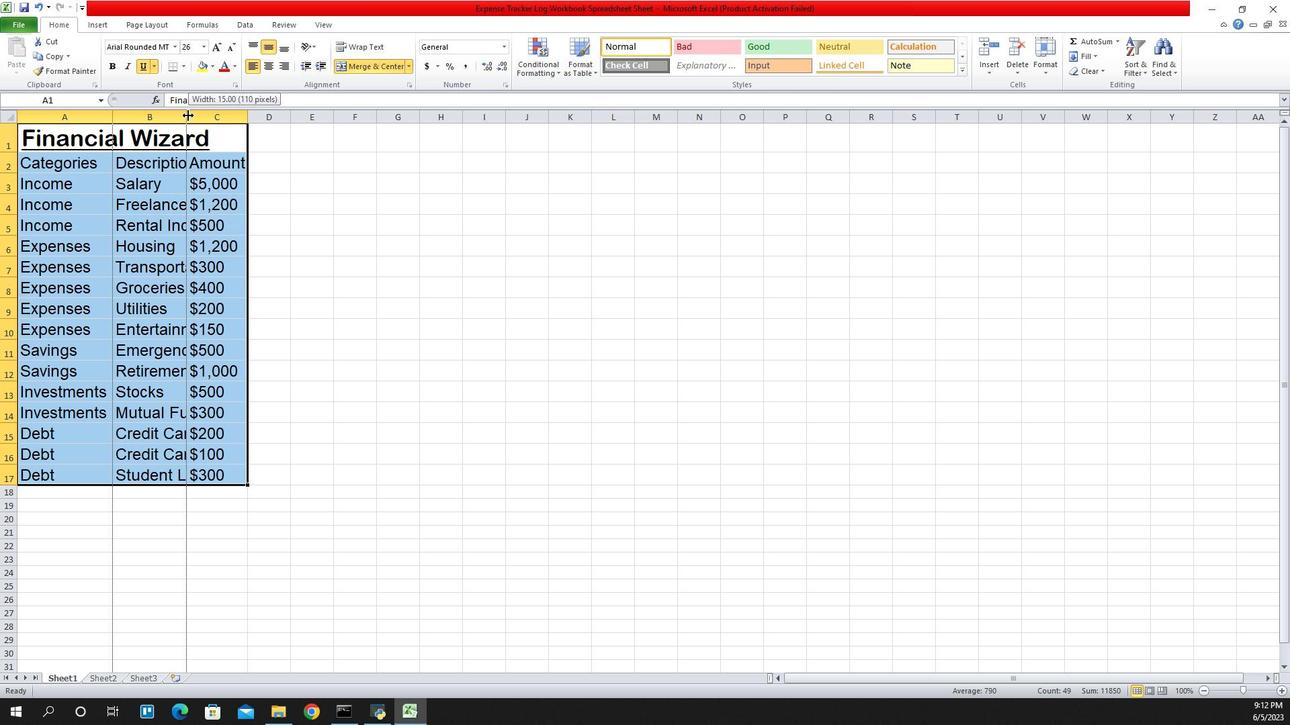 
Action: Mouse moved to (1228, 120)
Screenshot: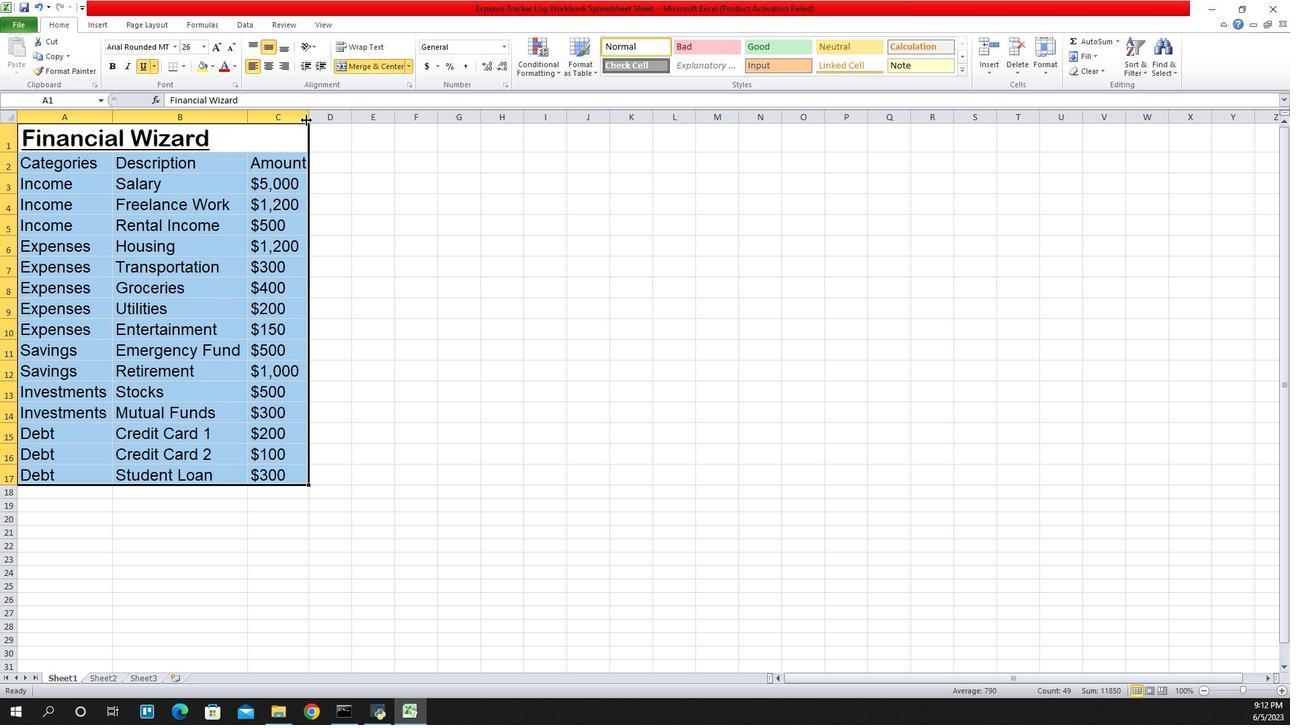 
Action: Mouse pressed left at (1228, 120)
Screenshot: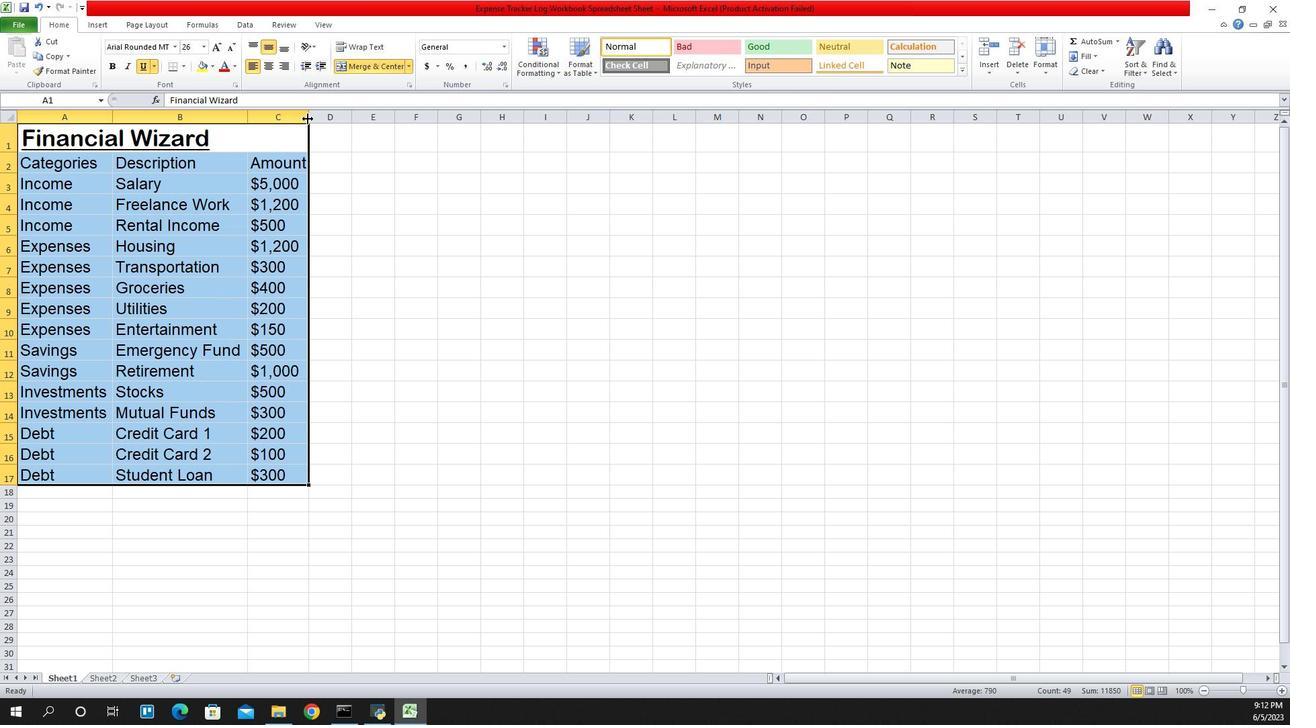 
Action: Mouse pressed left at (1228, 120)
Screenshot: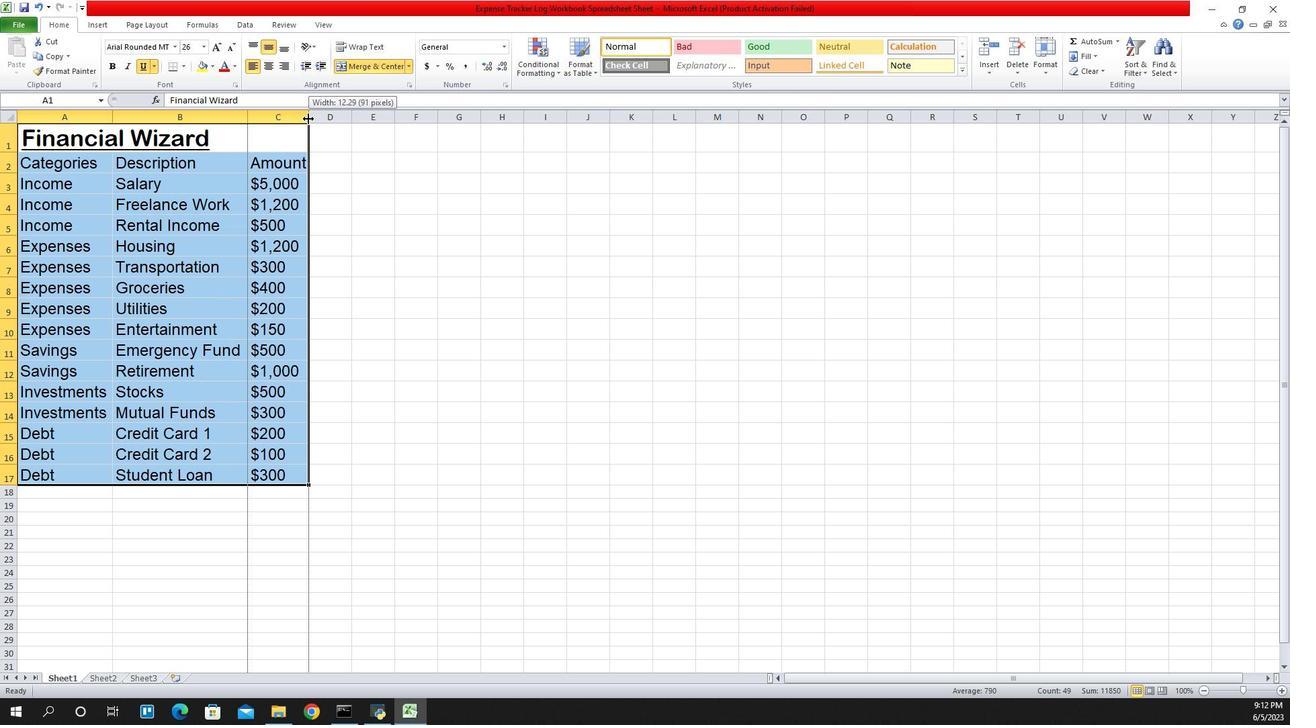 
Action: Mouse moved to (1172, 170)
Screenshot: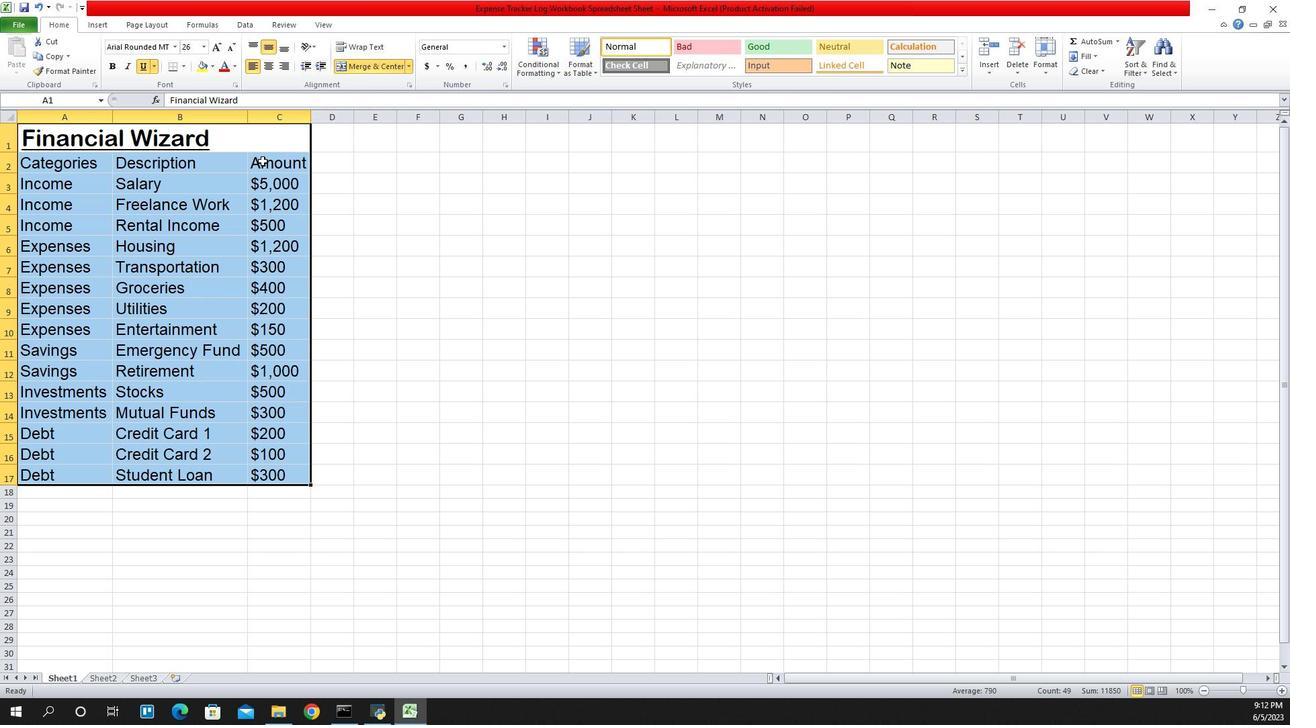 
